 Task: For heading Use Italics Montserrat with blue colour, bold & Underline.  font size for heading20,  'Change the font style of data to' oswald and font size to 12,  Change the alignment of both headline & data to Align right In the sheet  DashboardFinMetrics
Action: Mouse moved to (57, 126)
Screenshot: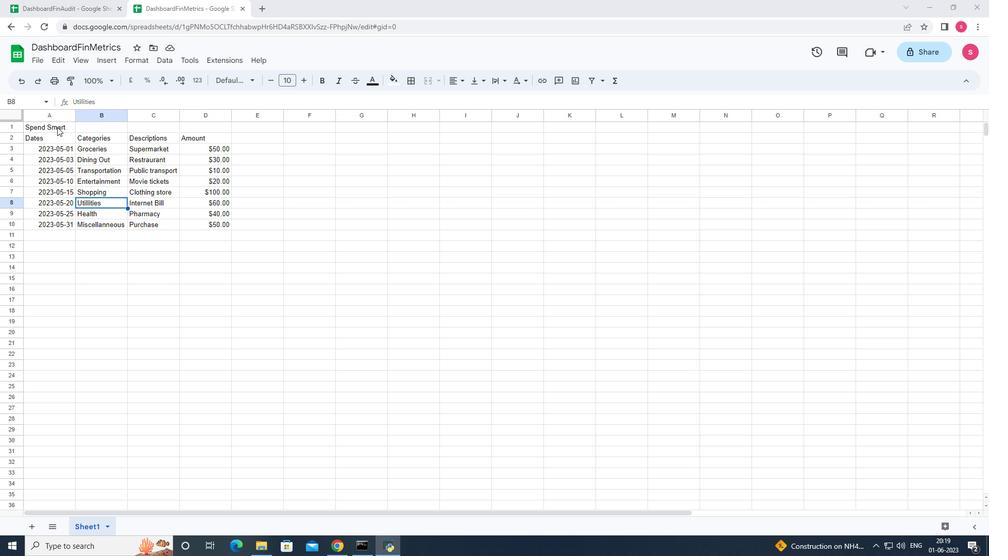 
Action: Mouse pressed left at (57, 126)
Screenshot: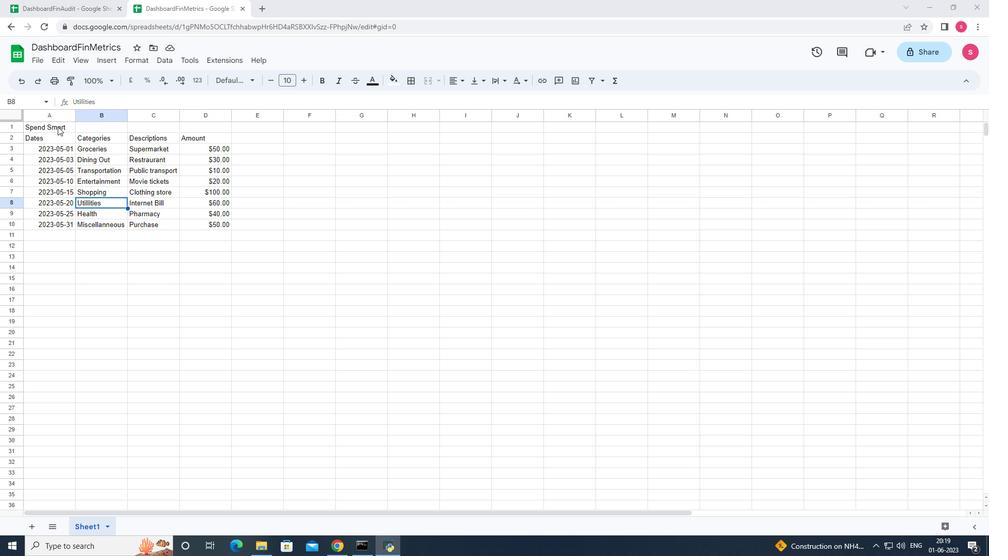 
Action: Mouse moved to (245, 77)
Screenshot: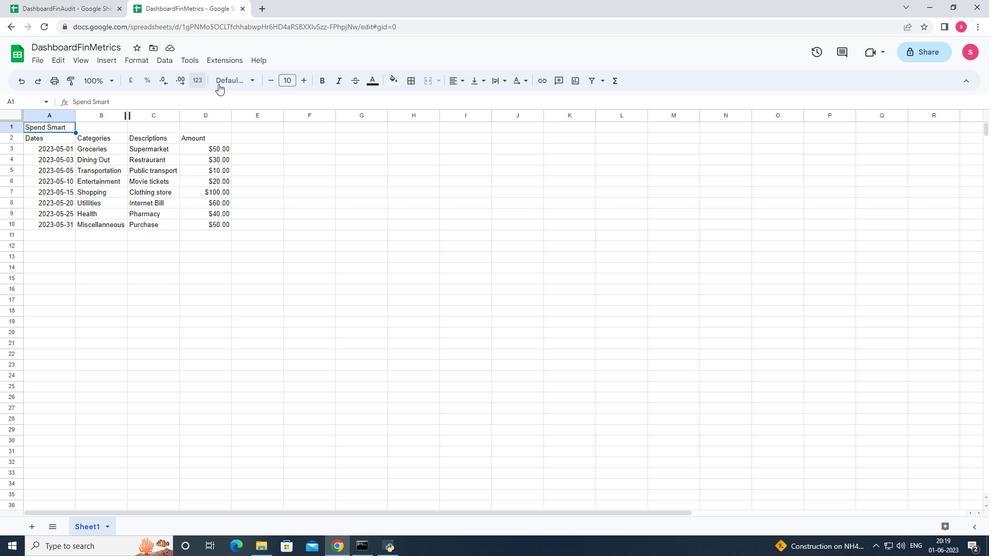 
Action: Mouse pressed left at (245, 77)
Screenshot: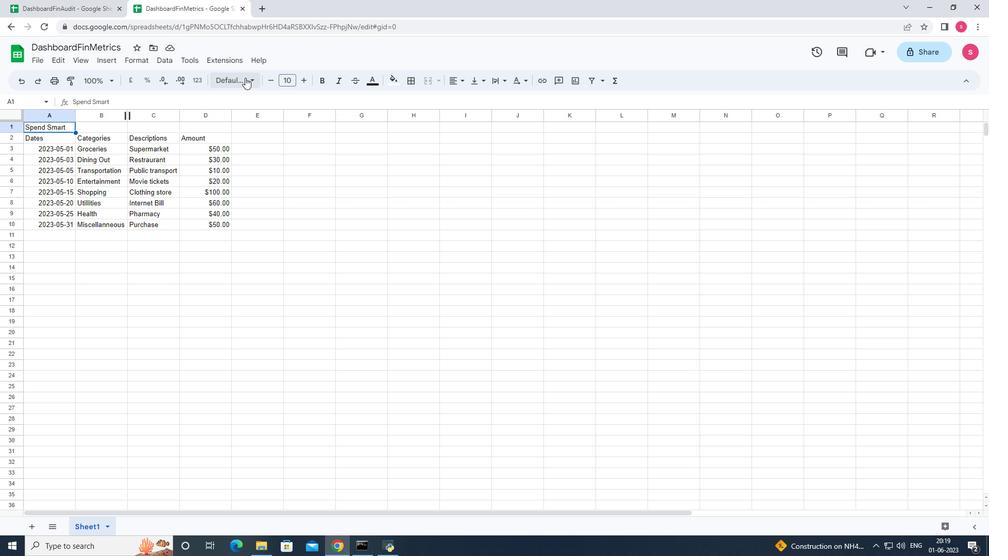 
Action: Mouse moved to (259, 220)
Screenshot: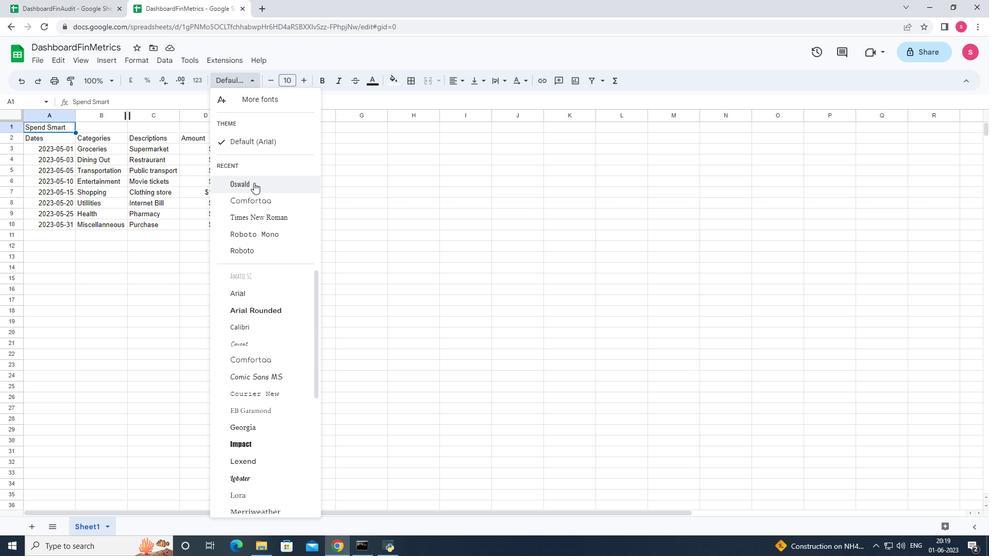 
Action: Mouse scrolled (256, 198) with delta (0, 0)
Screenshot: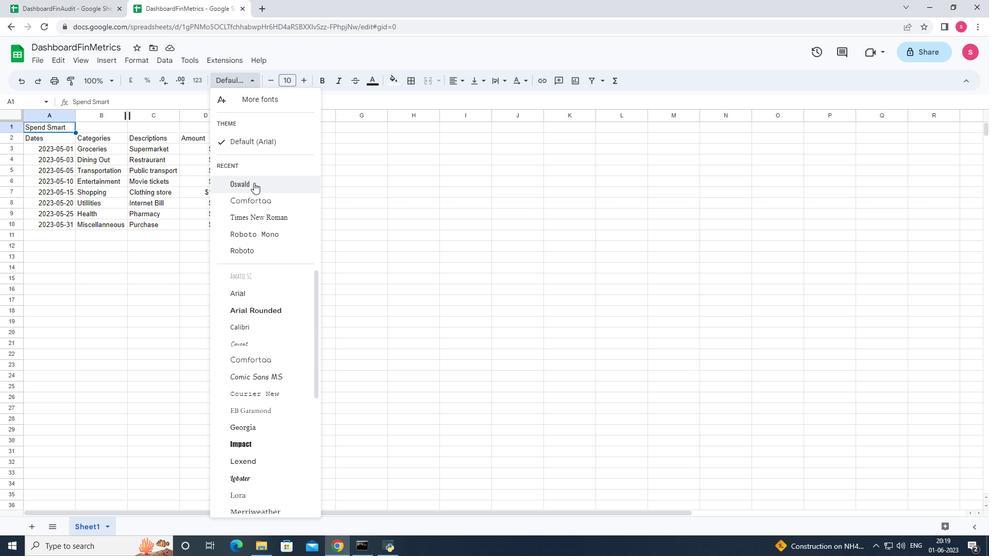 
Action: Mouse moved to (261, 267)
Screenshot: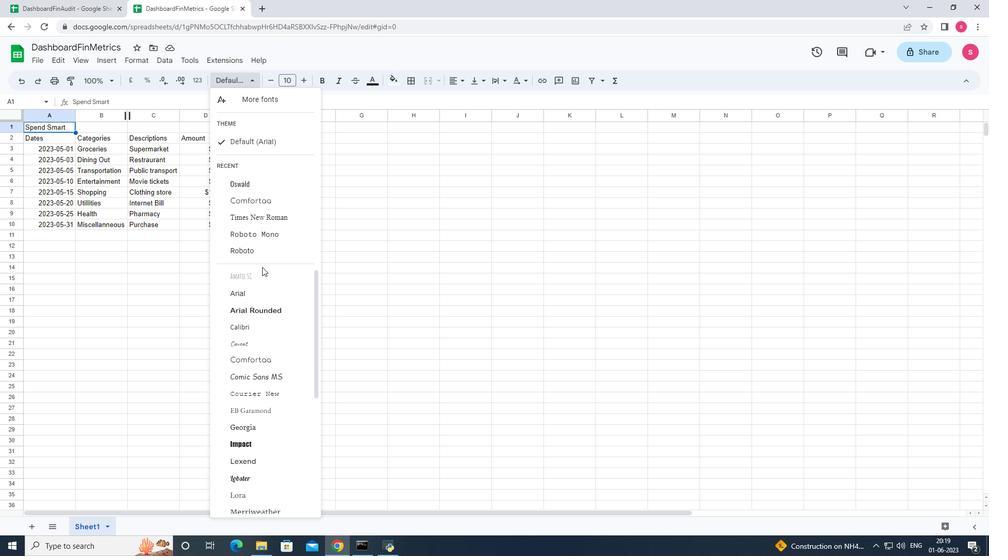 
Action: Mouse scrolled (261, 267) with delta (0, 0)
Screenshot: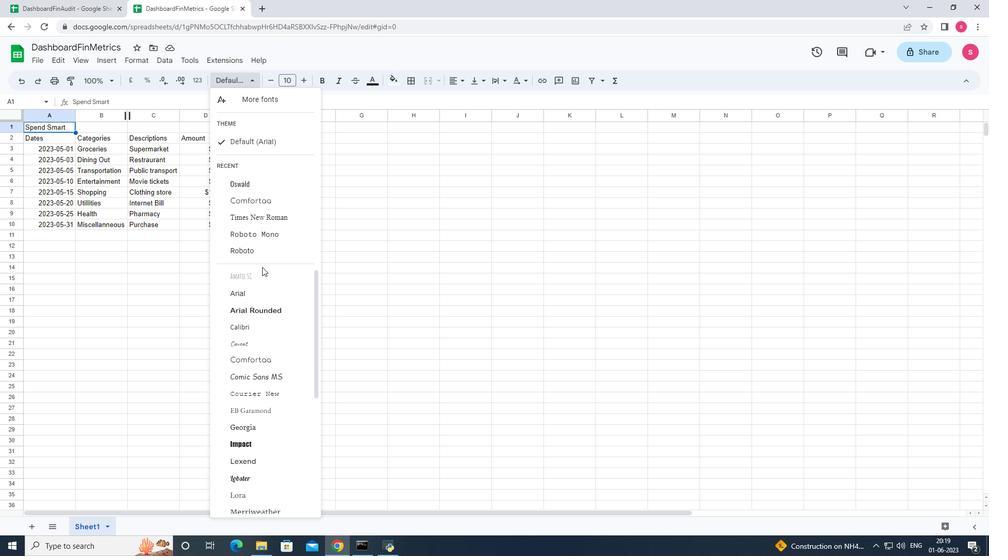 
Action: Mouse moved to (261, 286)
Screenshot: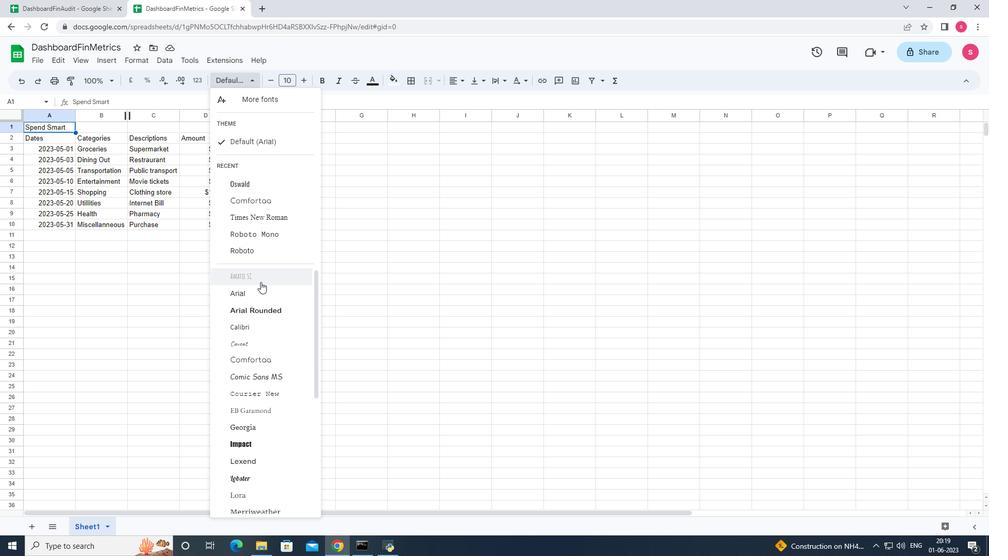 
Action: Mouse scrolled (261, 286) with delta (0, 0)
Screenshot: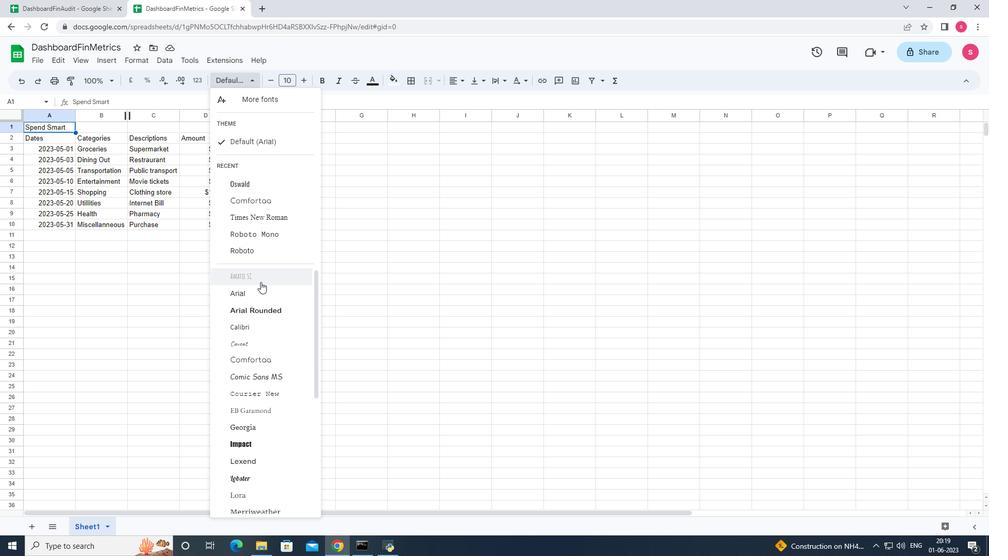 
Action: Mouse moved to (267, 351)
Screenshot: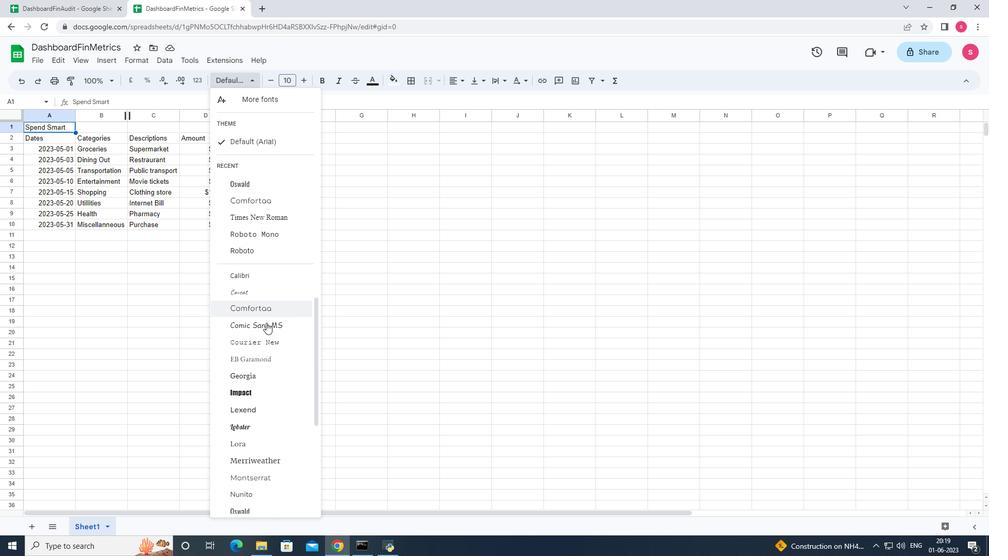 
Action: Mouse scrolled (267, 351) with delta (0, 0)
Screenshot: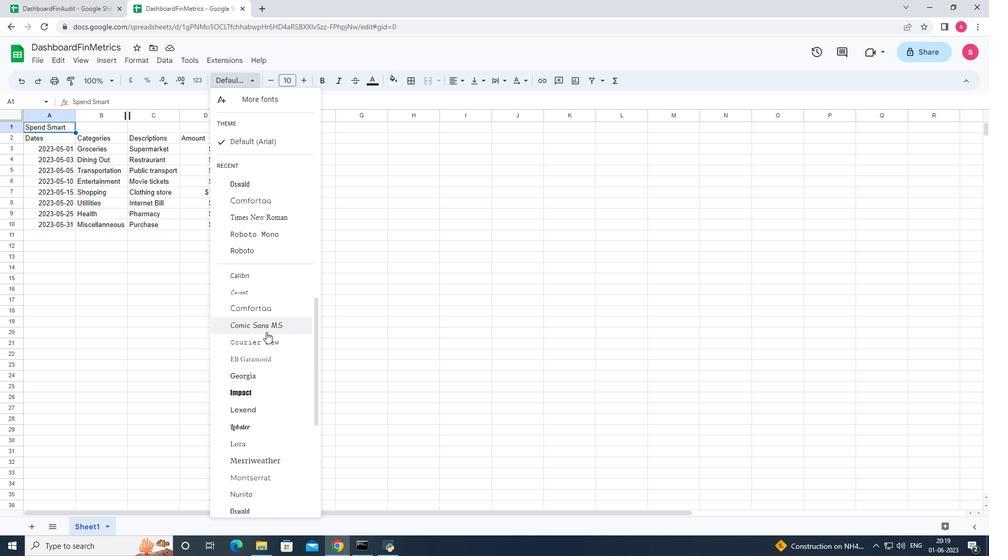 
Action: Mouse moved to (246, 417)
Screenshot: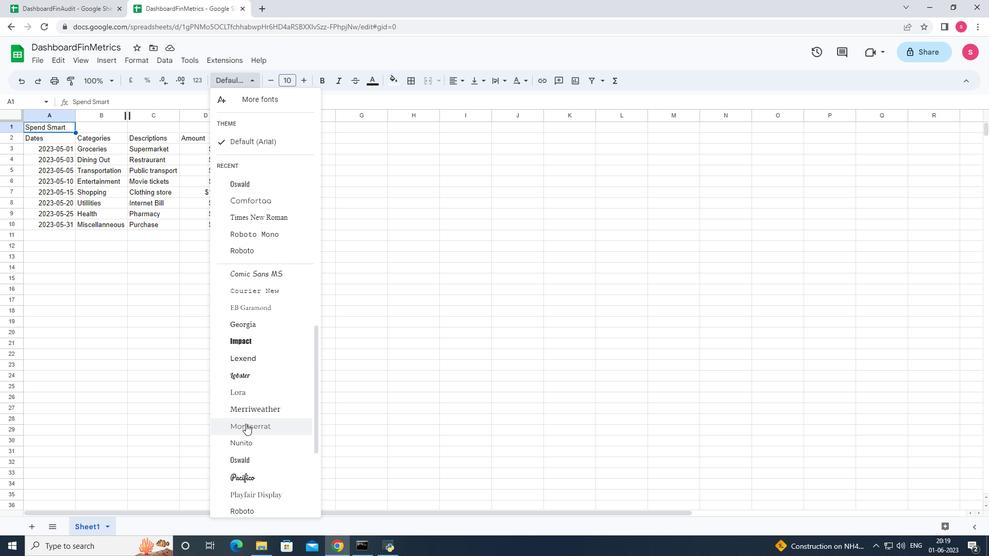 
Action: Mouse scrolled (246, 417) with delta (0, 0)
Screenshot: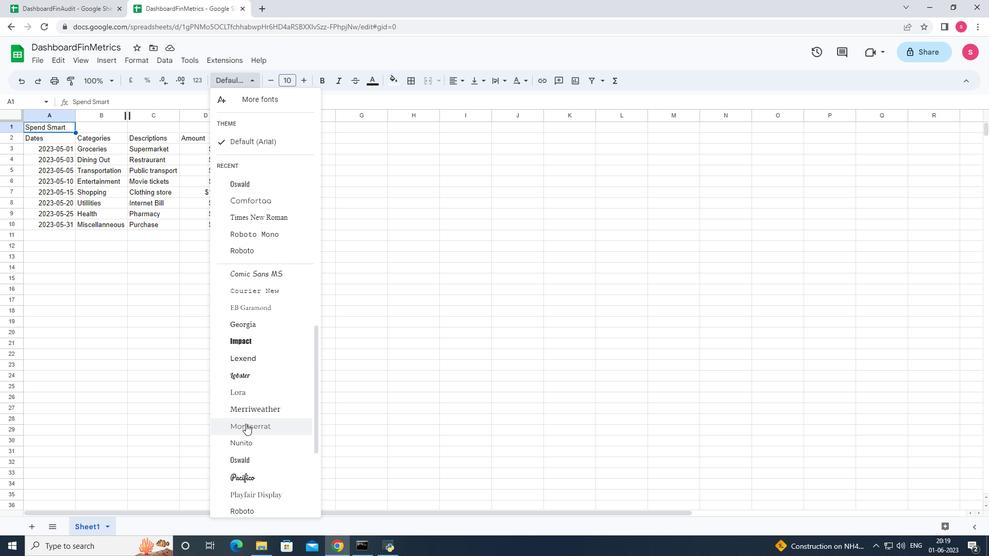 
Action: Mouse moved to (247, 419)
Screenshot: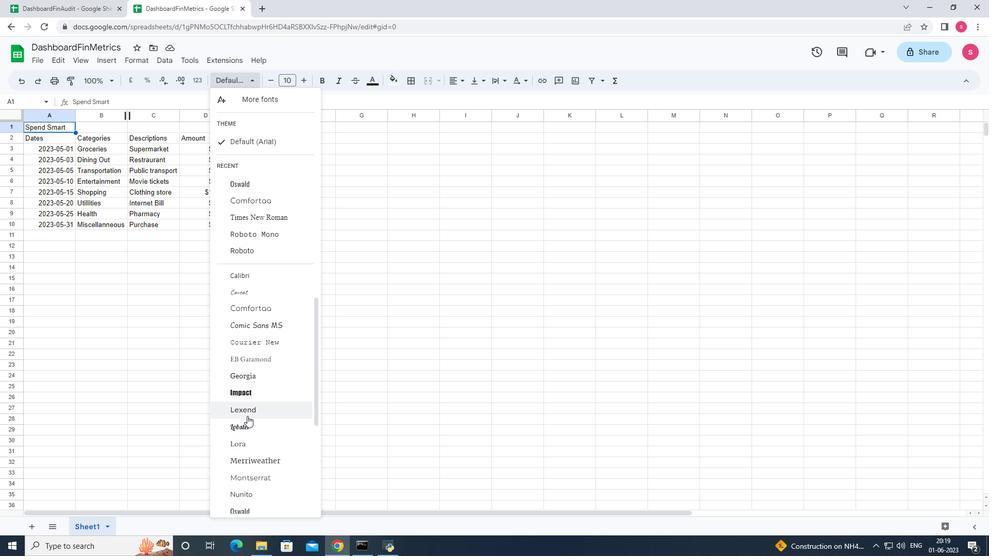 
Action: Mouse scrolled (247, 419) with delta (0, 0)
Screenshot: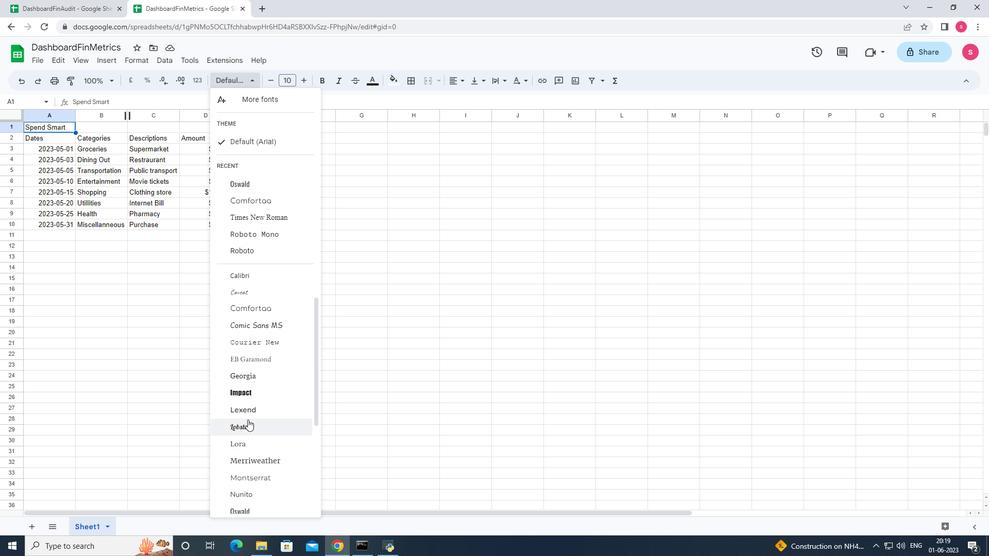 
Action: Mouse moved to (251, 432)
Screenshot: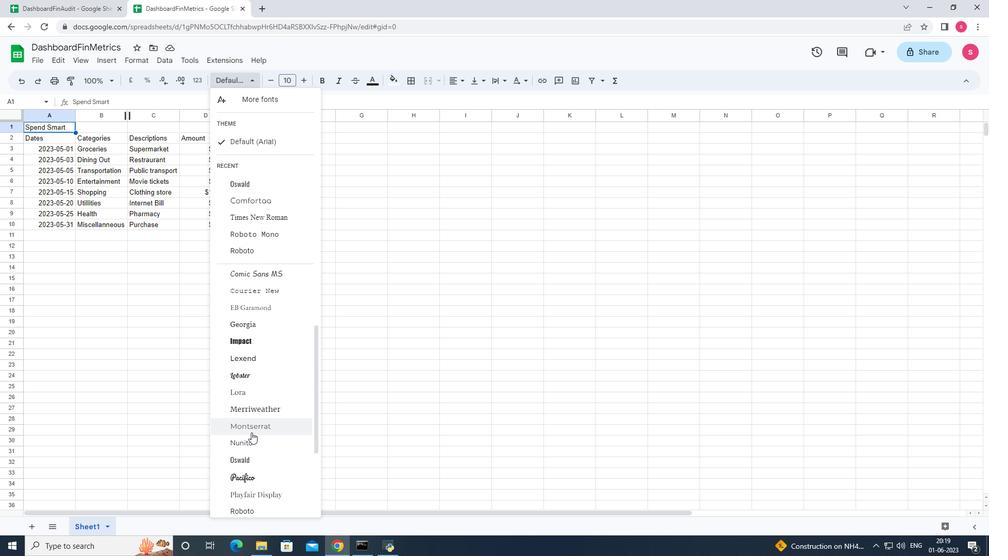 
Action: Mouse pressed left at (251, 432)
Screenshot: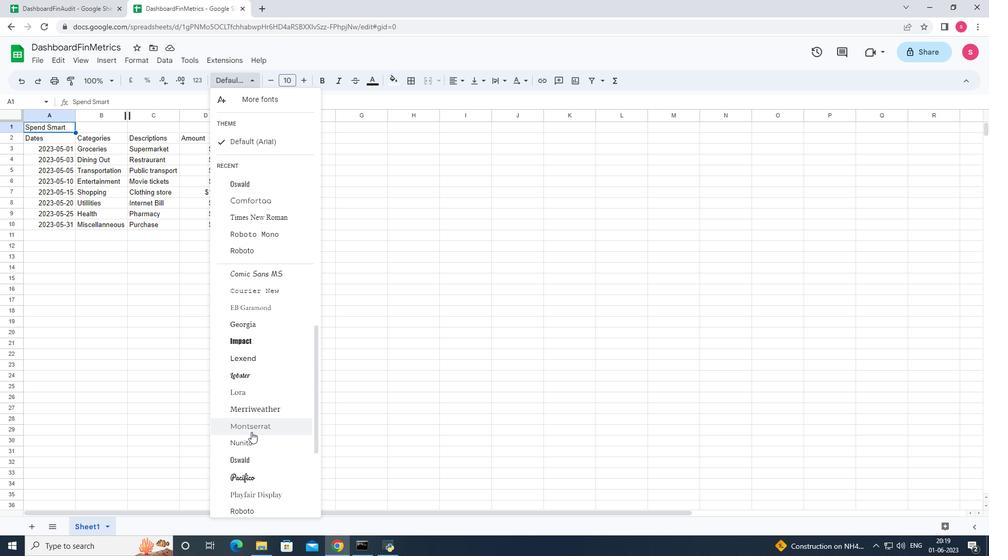 
Action: Mouse moved to (373, 84)
Screenshot: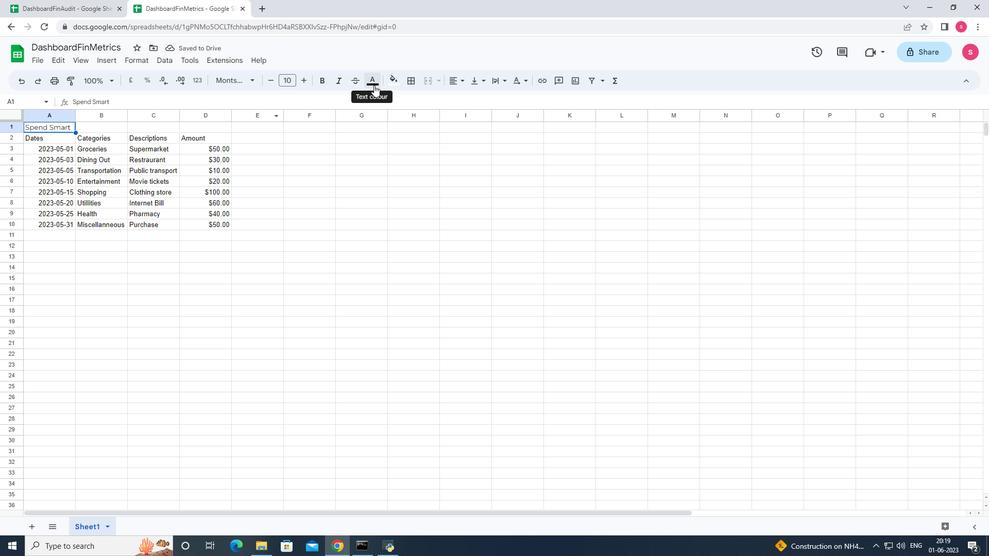 
Action: Mouse pressed left at (373, 84)
Screenshot: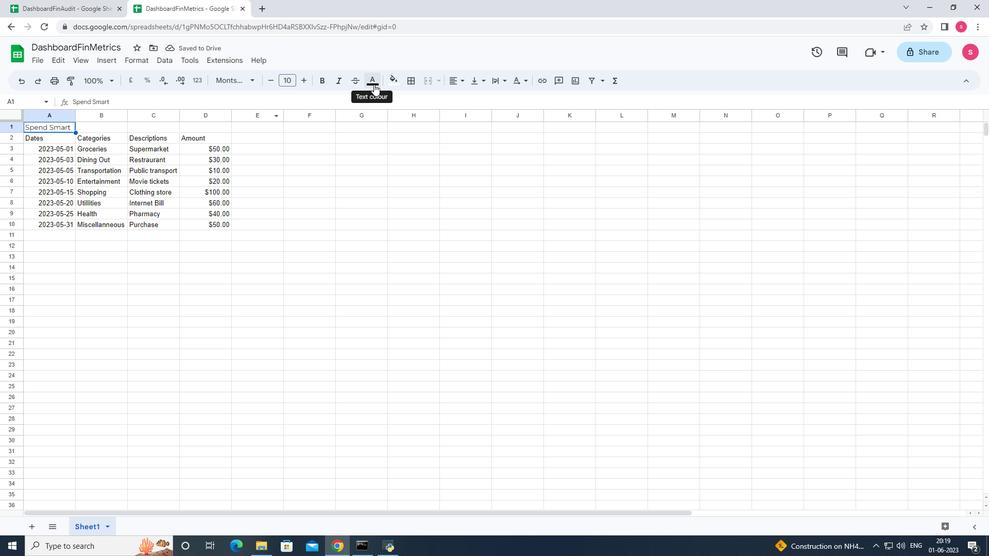 
Action: Mouse moved to (456, 130)
Screenshot: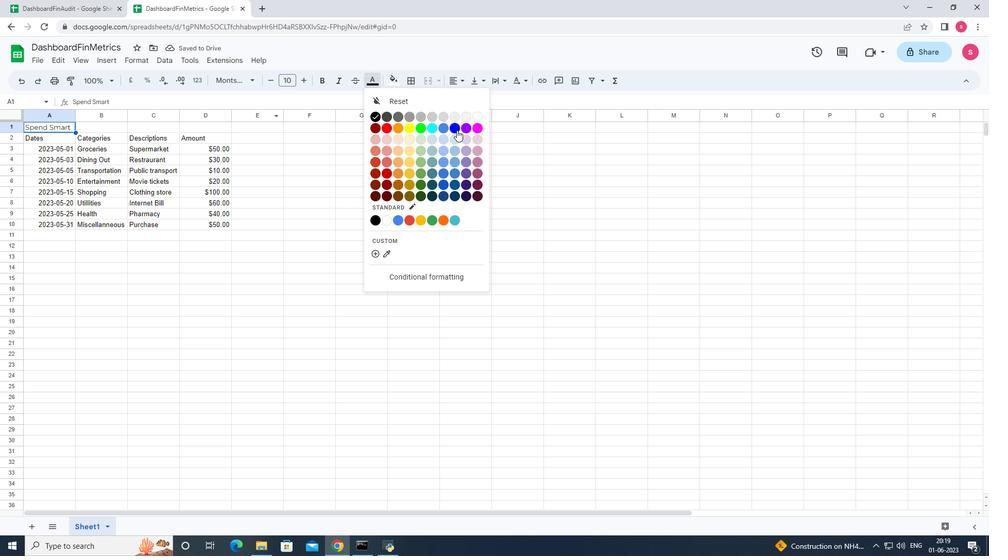
Action: Mouse pressed left at (456, 130)
Screenshot: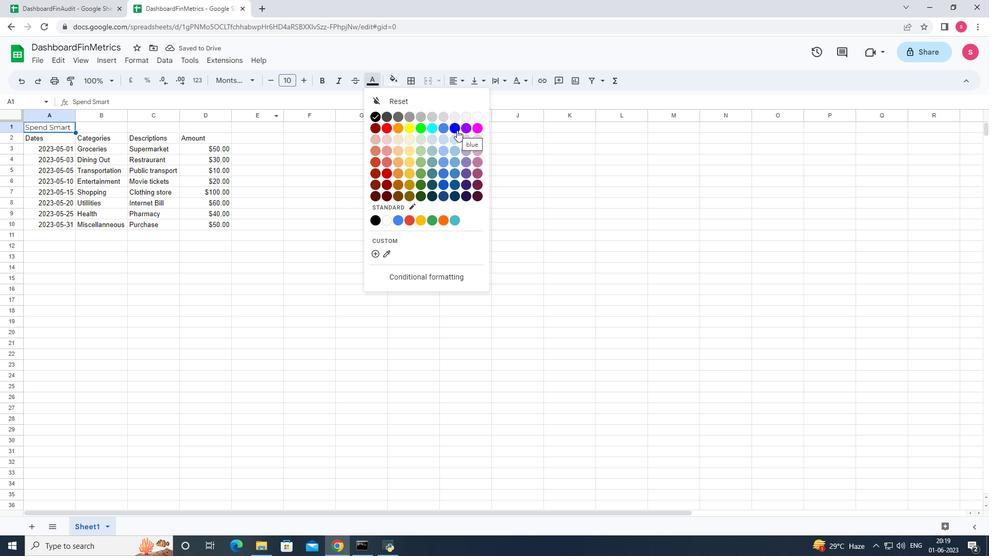 
Action: Mouse moved to (128, 59)
Screenshot: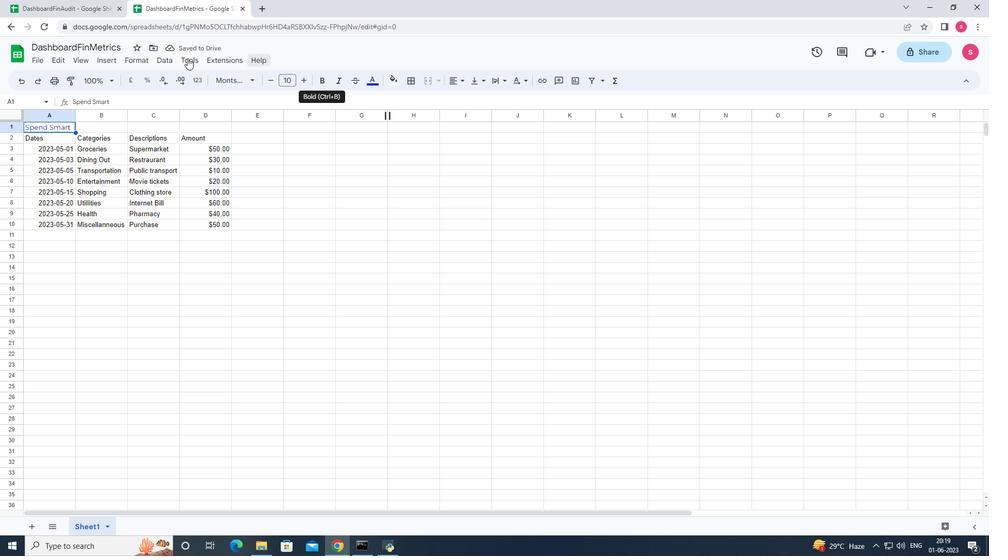 
Action: Mouse pressed left at (128, 59)
Screenshot: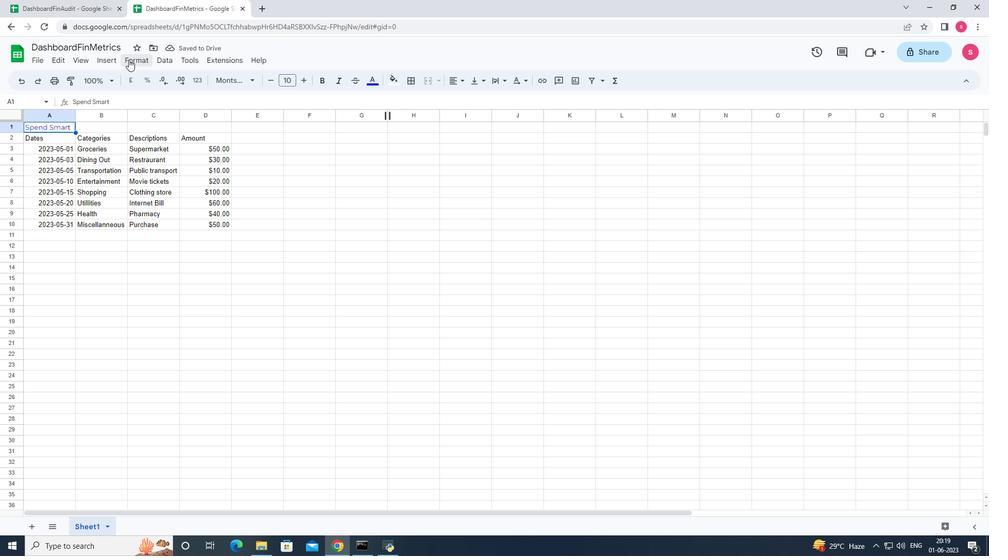 
Action: Mouse moved to (162, 117)
Screenshot: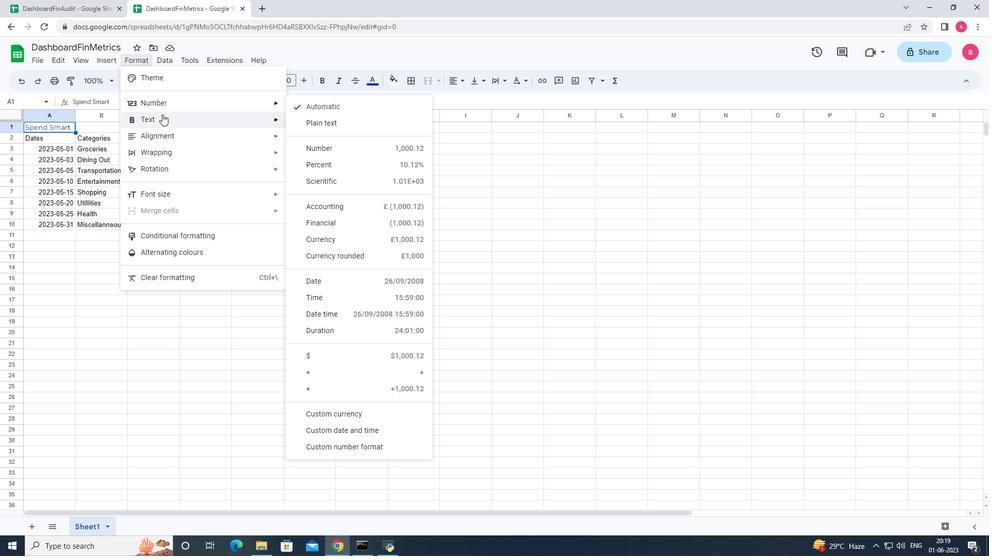 
Action: Mouse pressed left at (162, 117)
Screenshot: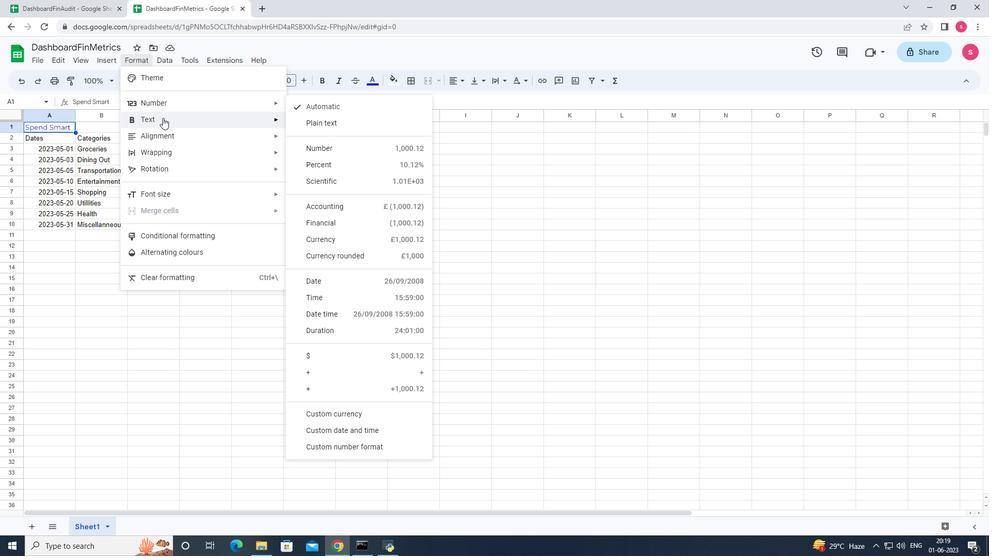 
Action: Mouse moved to (334, 126)
Screenshot: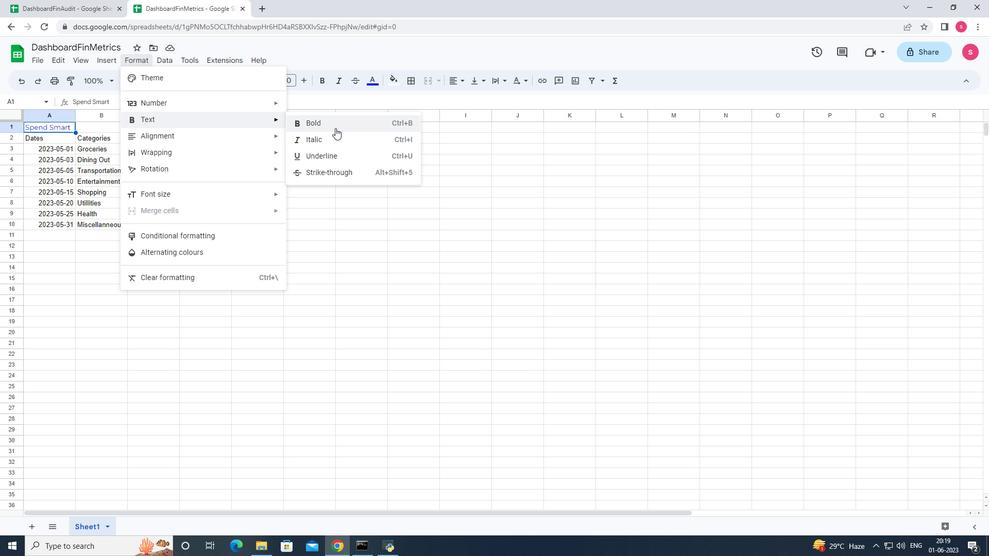
Action: Mouse pressed left at (334, 126)
Screenshot: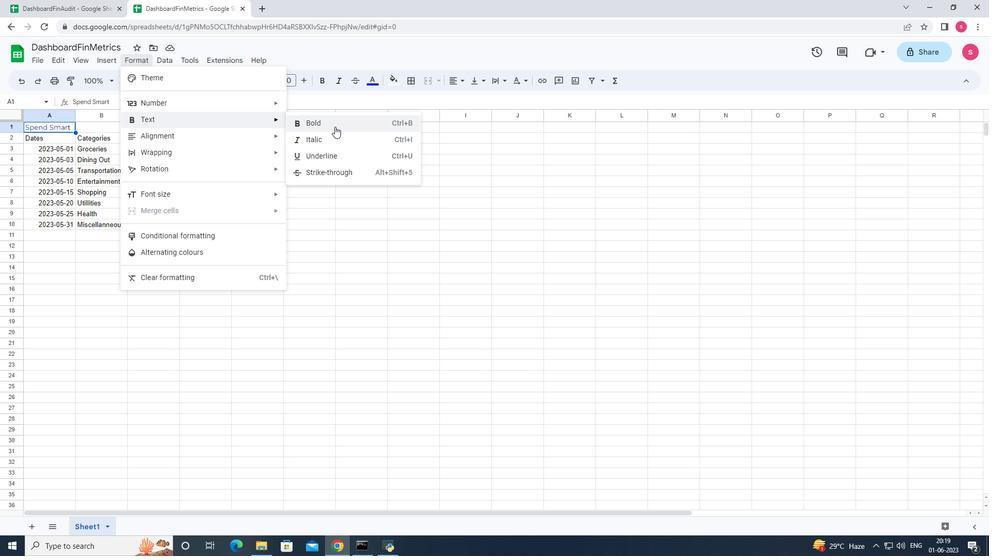 
Action: Mouse moved to (140, 61)
Screenshot: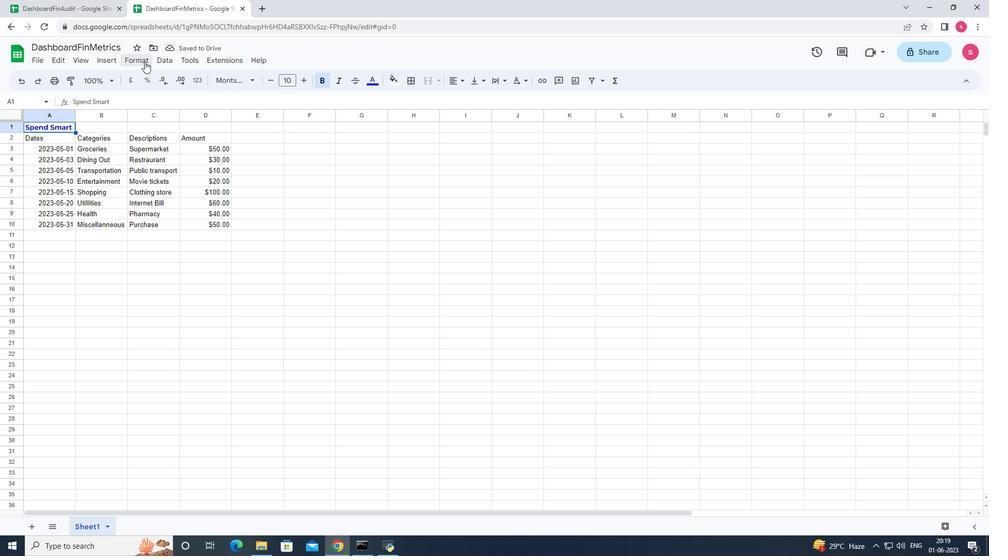 
Action: Mouse pressed left at (140, 61)
Screenshot: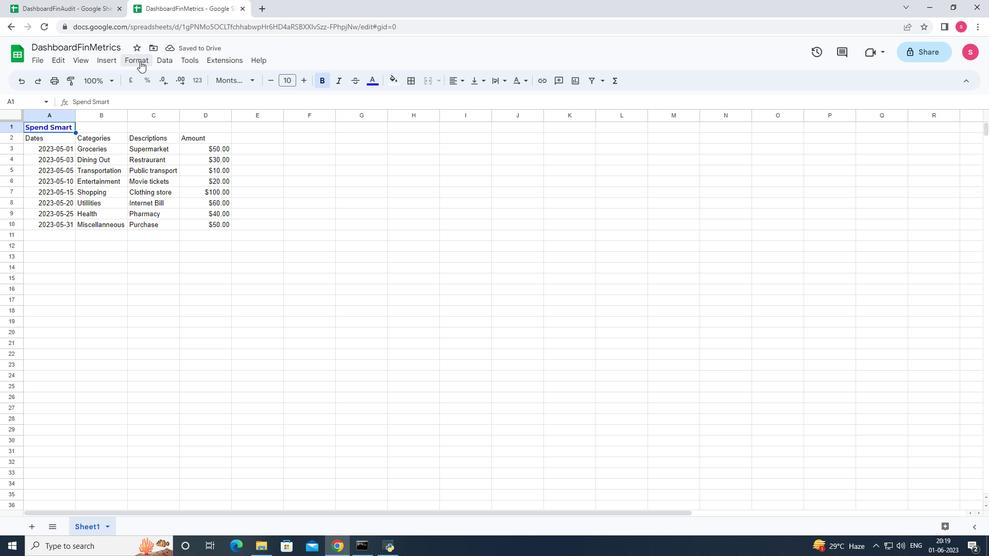 
Action: Mouse moved to (158, 114)
Screenshot: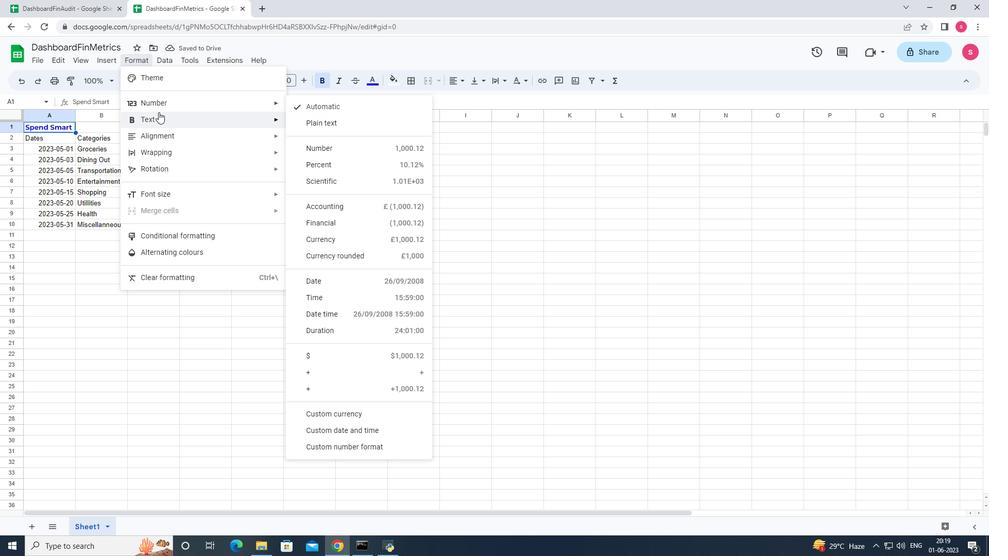
Action: Mouse pressed left at (158, 114)
Screenshot: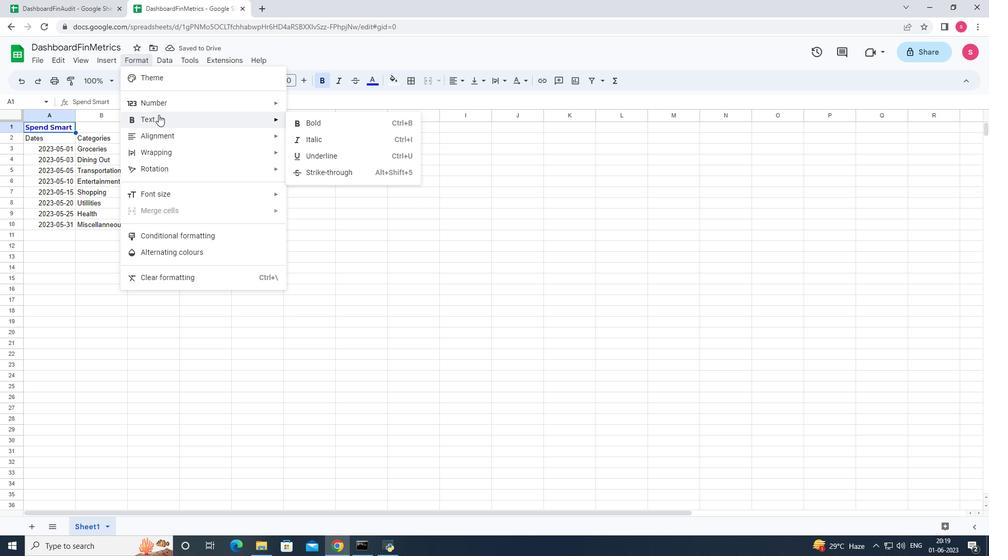 
Action: Mouse moved to (338, 153)
Screenshot: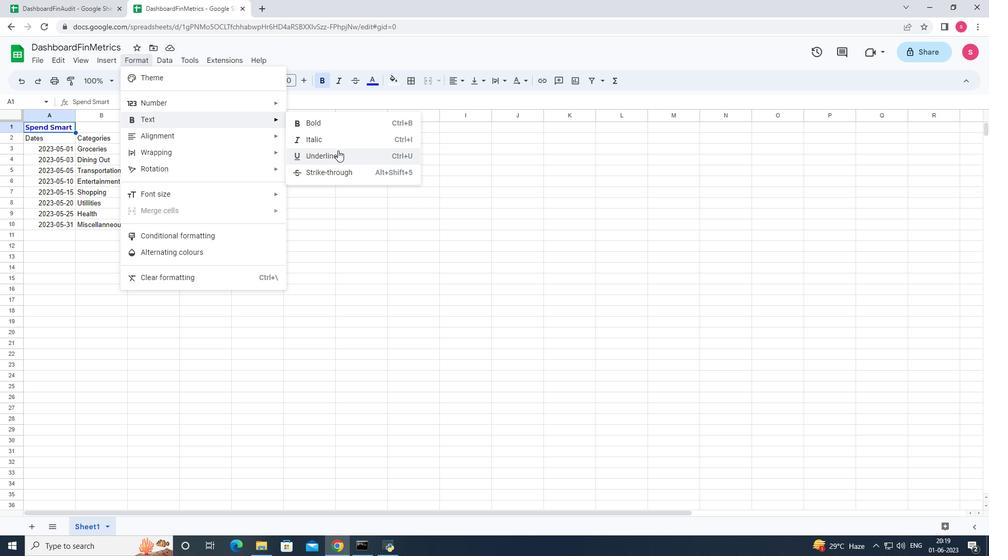 
Action: Mouse pressed left at (338, 153)
Screenshot: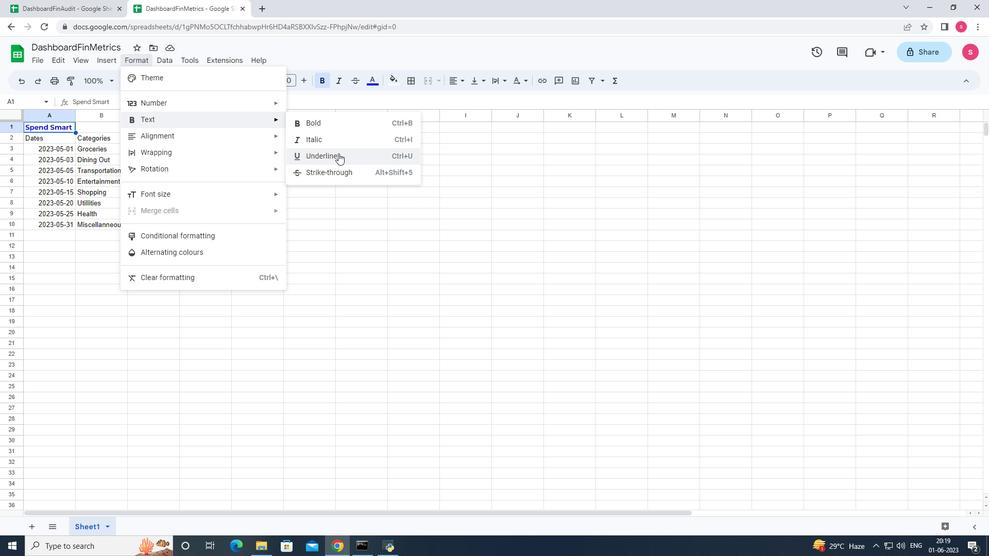 
Action: Mouse moved to (300, 85)
Screenshot: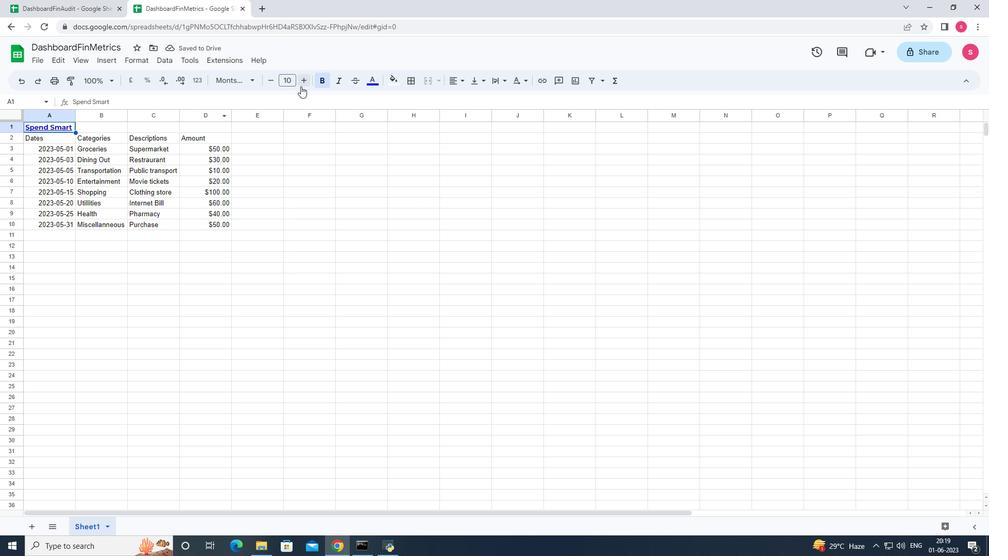 
Action: Mouse pressed left at (300, 85)
Screenshot: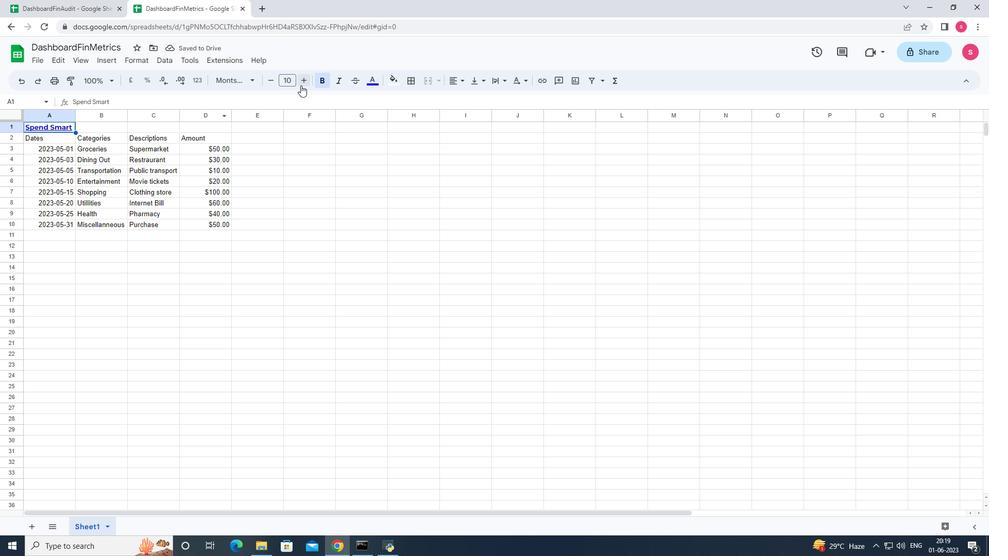 
Action: Mouse pressed left at (300, 85)
Screenshot: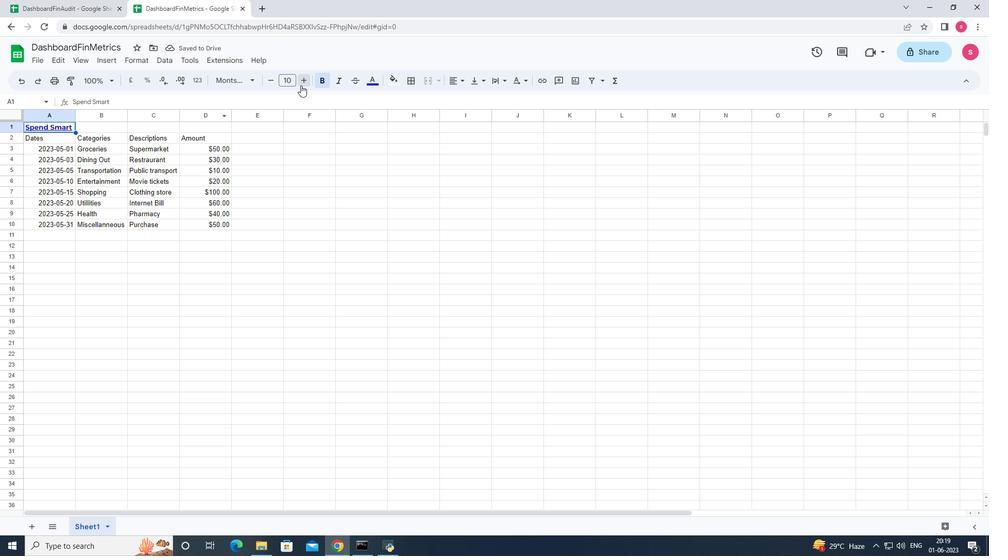 
Action: Mouse pressed left at (300, 85)
Screenshot: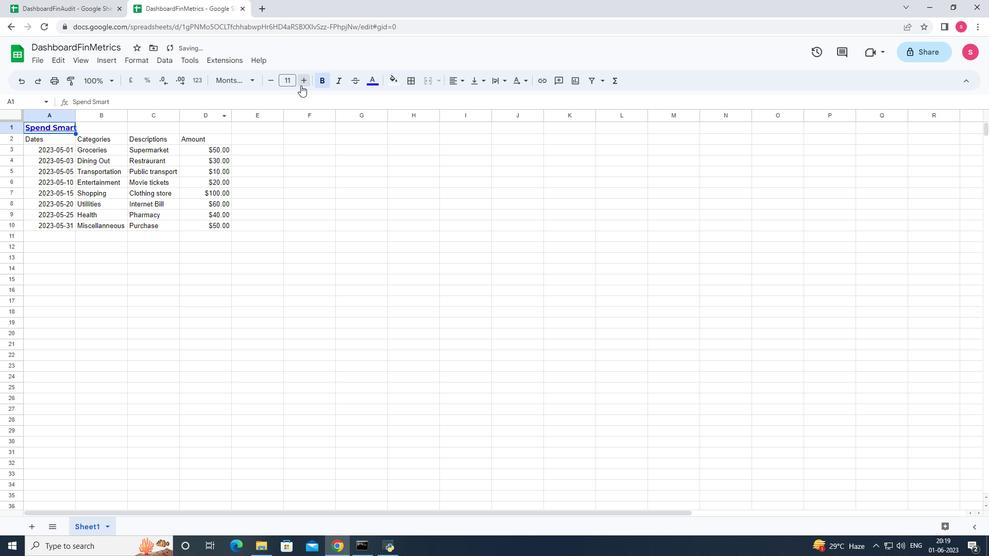 
Action: Mouse pressed left at (300, 85)
Screenshot: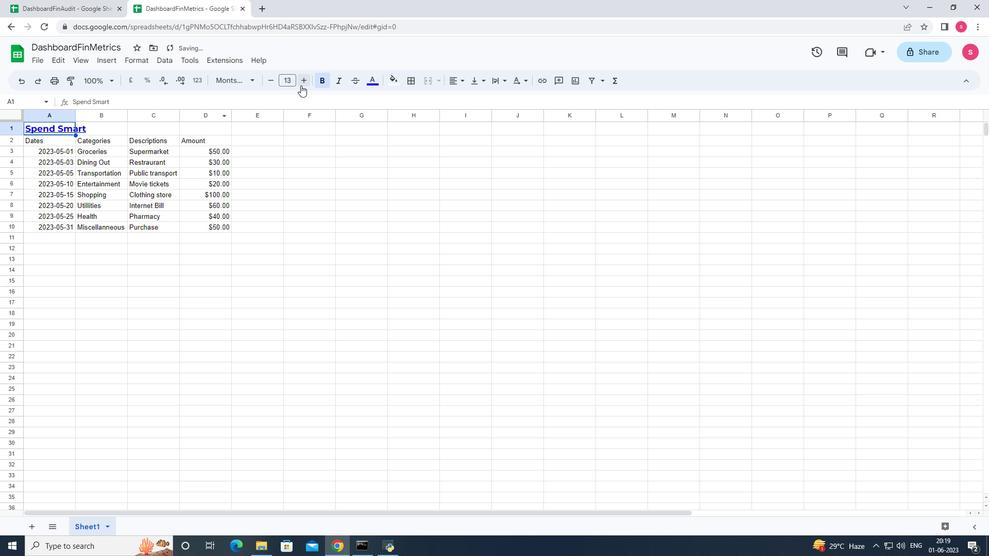 
Action: Mouse pressed left at (300, 85)
Screenshot: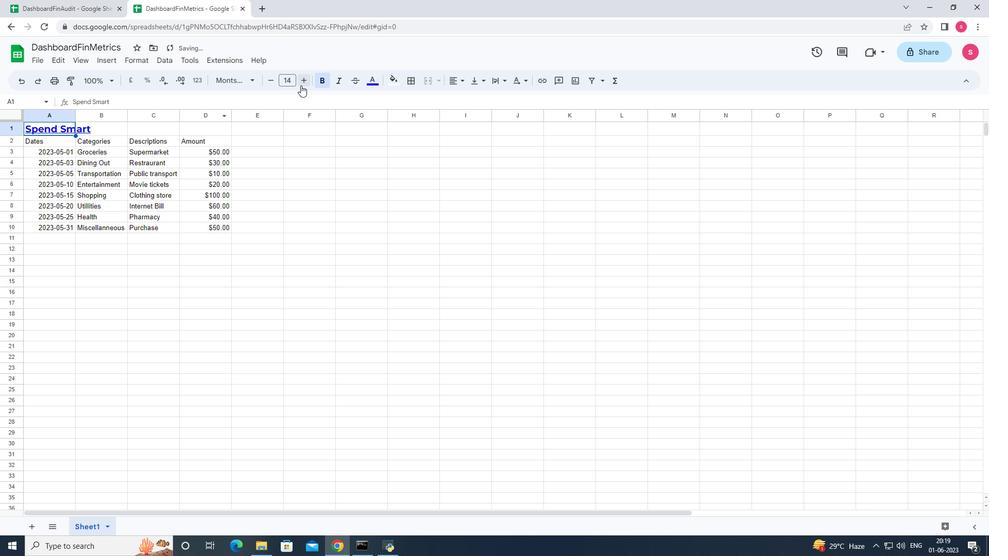 
Action: Mouse pressed left at (300, 85)
Screenshot: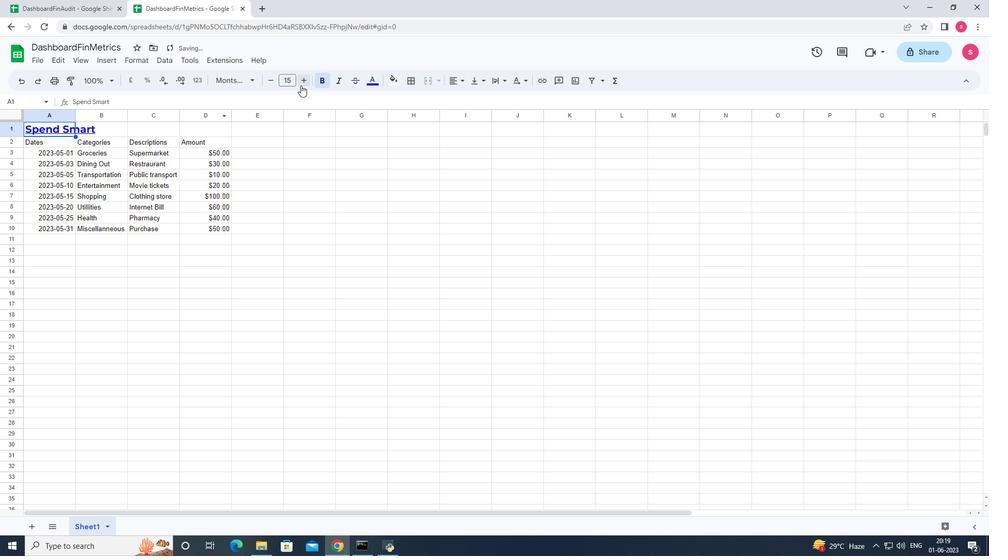 
Action: Mouse pressed left at (300, 85)
Screenshot: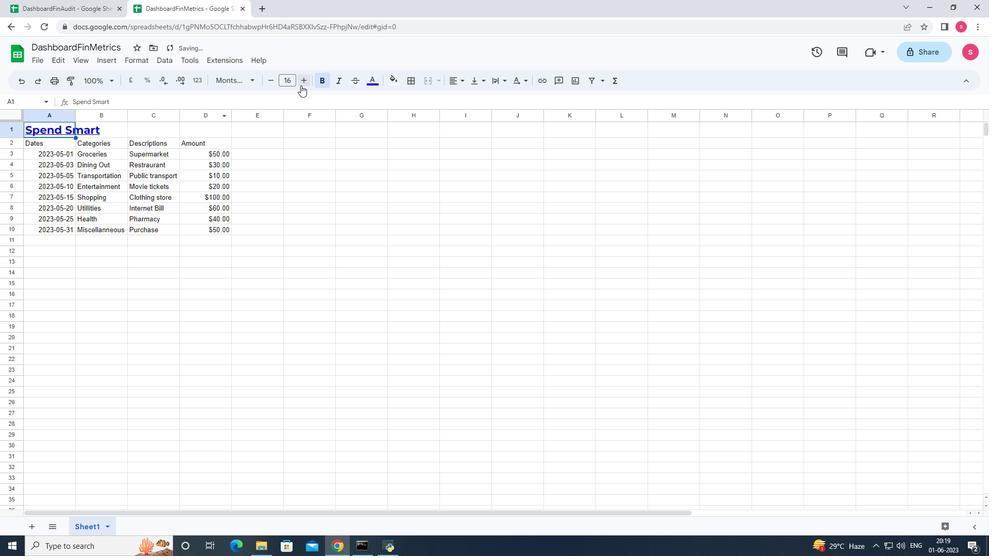 
Action: Mouse pressed left at (300, 85)
Screenshot: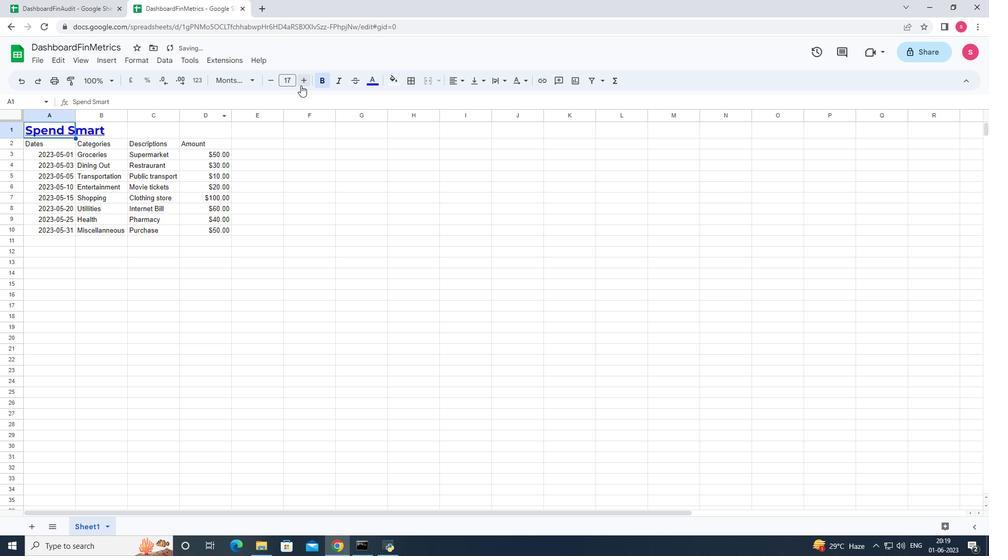 
Action: Mouse pressed left at (300, 85)
Screenshot: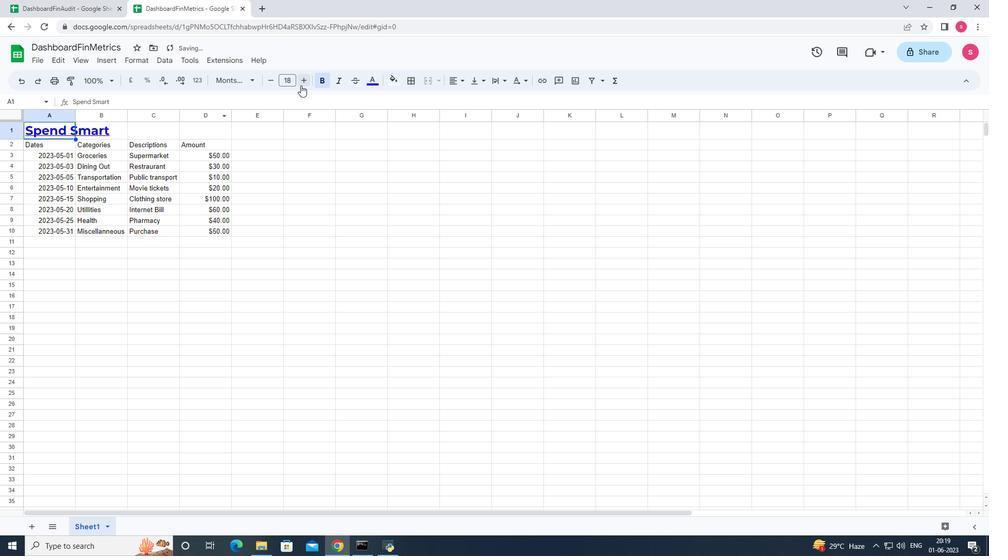 
Action: Mouse pressed left at (300, 85)
Screenshot: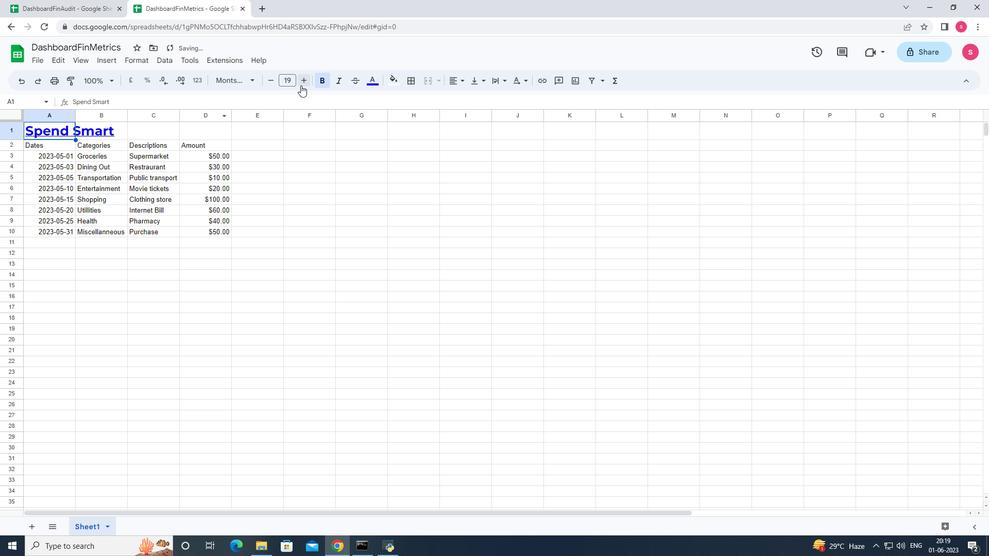 
Action: Mouse moved to (368, 262)
Screenshot: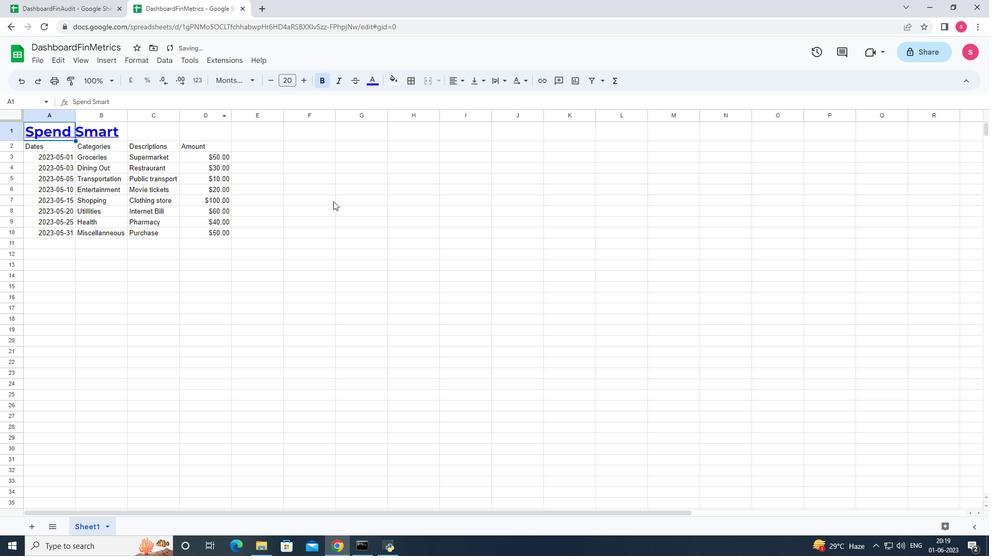 
Action: Mouse pressed left at (368, 262)
Screenshot: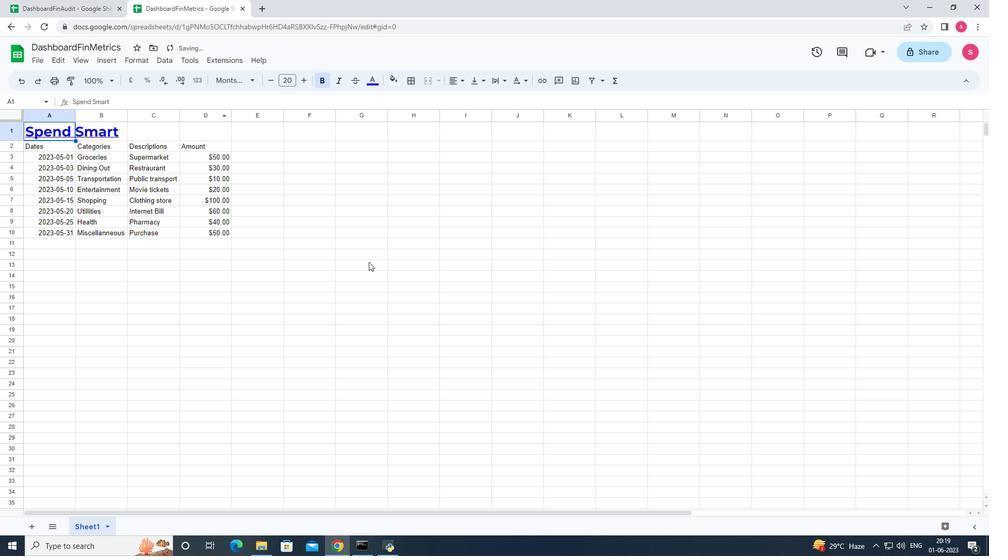 
Action: Mouse moved to (36, 141)
Screenshot: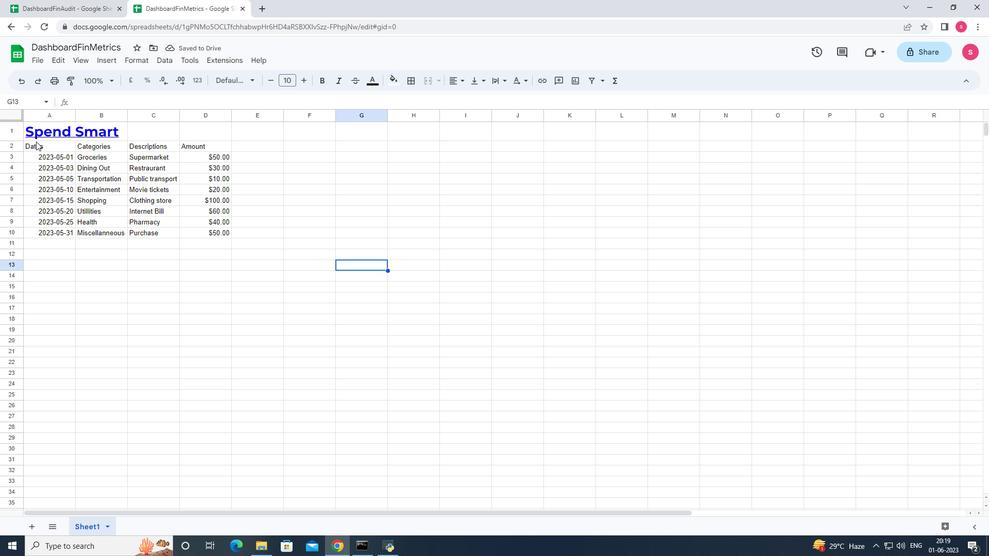 
Action: Mouse pressed left at (36, 141)
Screenshot: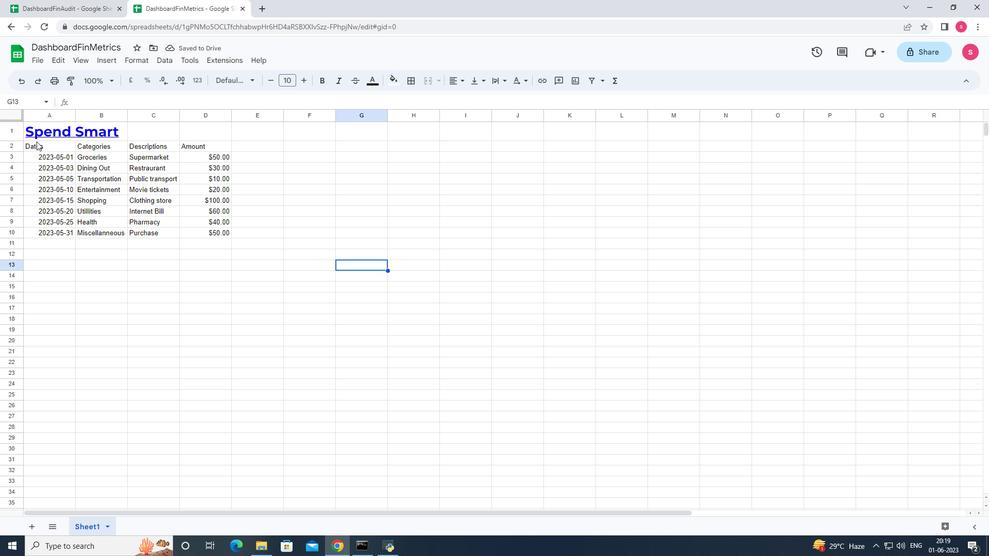 
Action: Mouse moved to (243, 79)
Screenshot: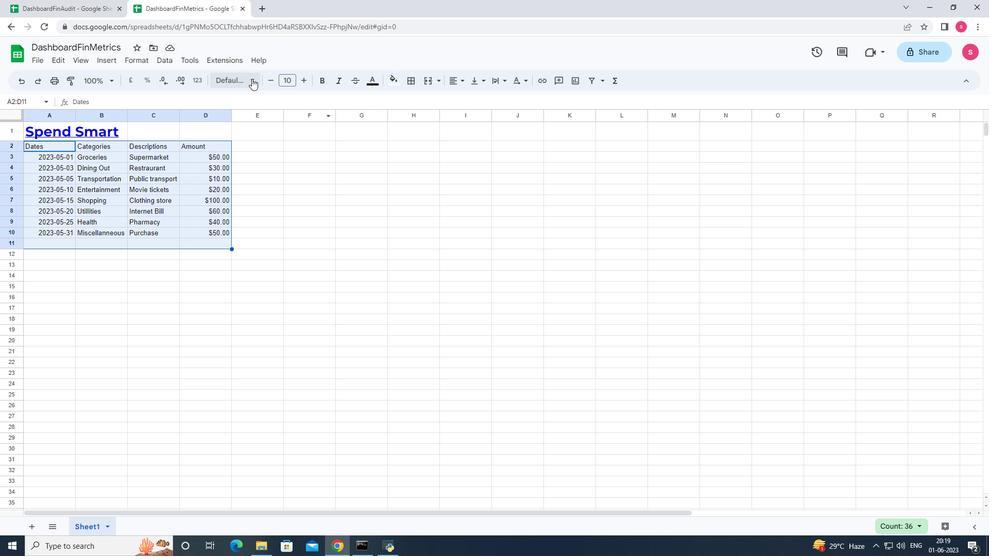 
Action: Mouse pressed left at (243, 79)
Screenshot: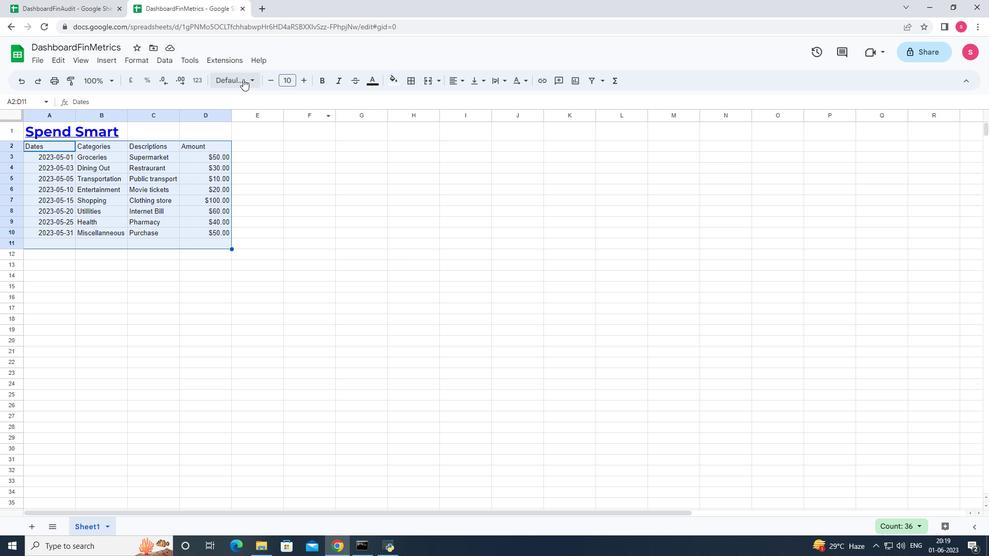 
Action: Mouse moved to (278, 301)
Screenshot: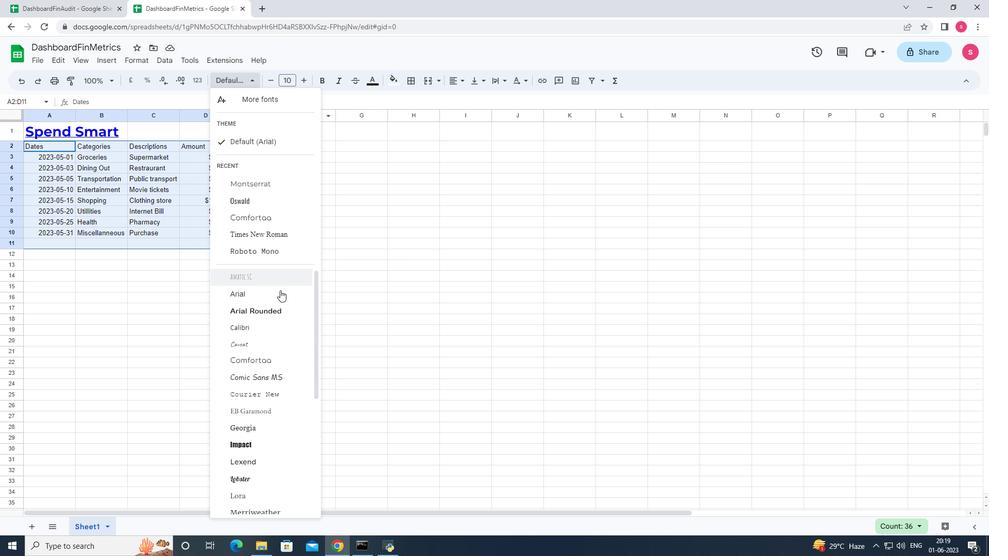 
Action: Mouse scrolled (278, 301) with delta (0, 0)
Screenshot: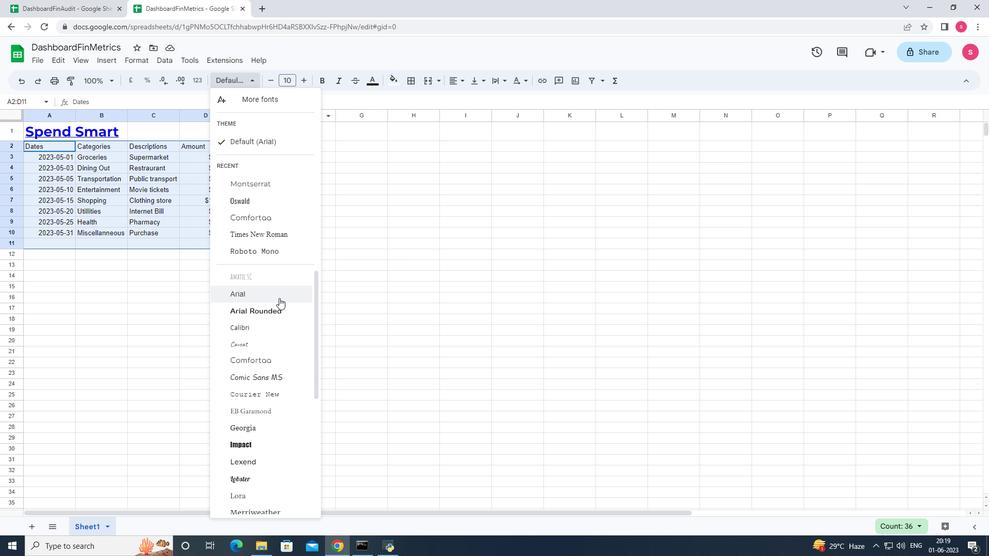 
Action: Mouse moved to (276, 313)
Screenshot: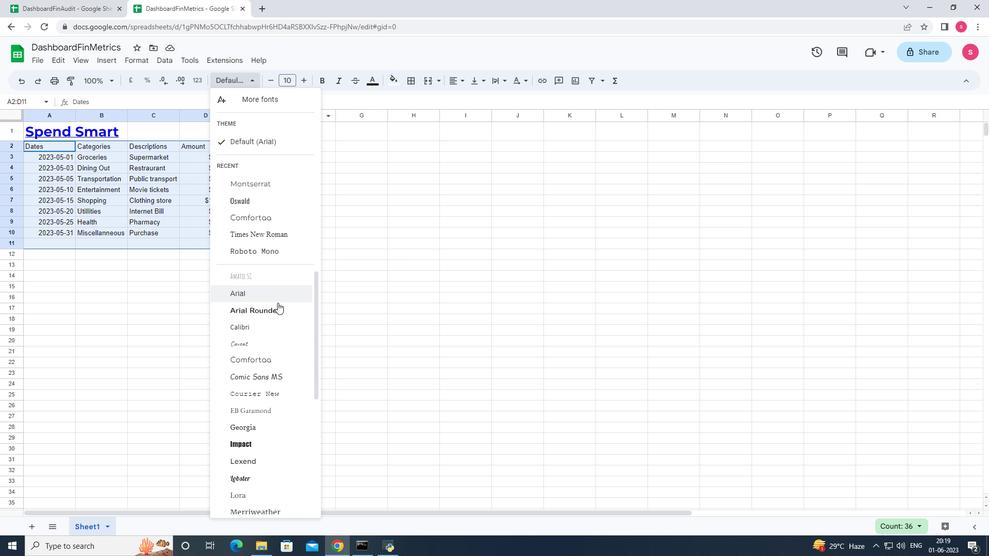 
Action: Mouse scrolled (276, 313) with delta (0, 0)
Screenshot: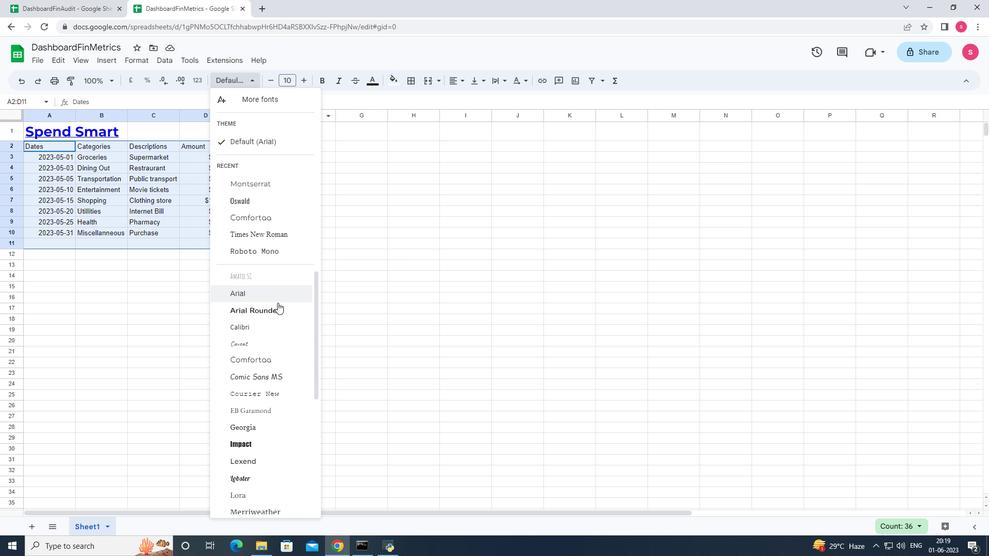 
Action: Mouse moved to (268, 342)
Screenshot: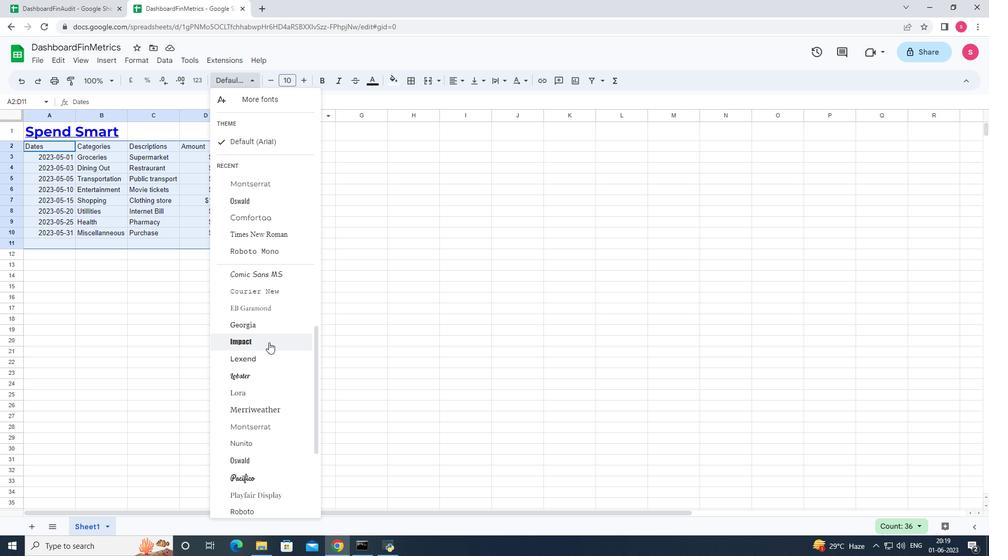 
Action: Mouse scrolled (268, 343) with delta (0, 0)
Screenshot: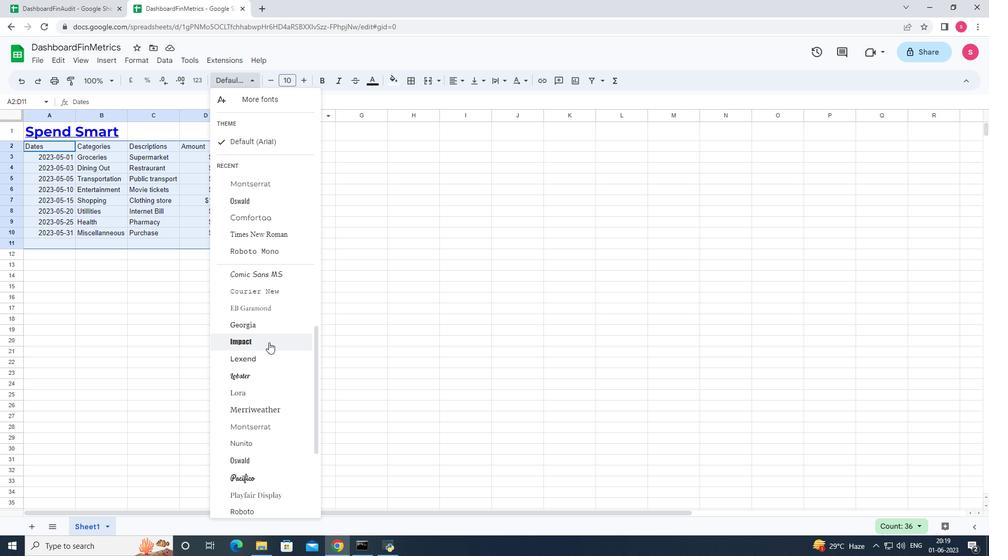 
Action: Mouse moved to (268, 344)
Screenshot: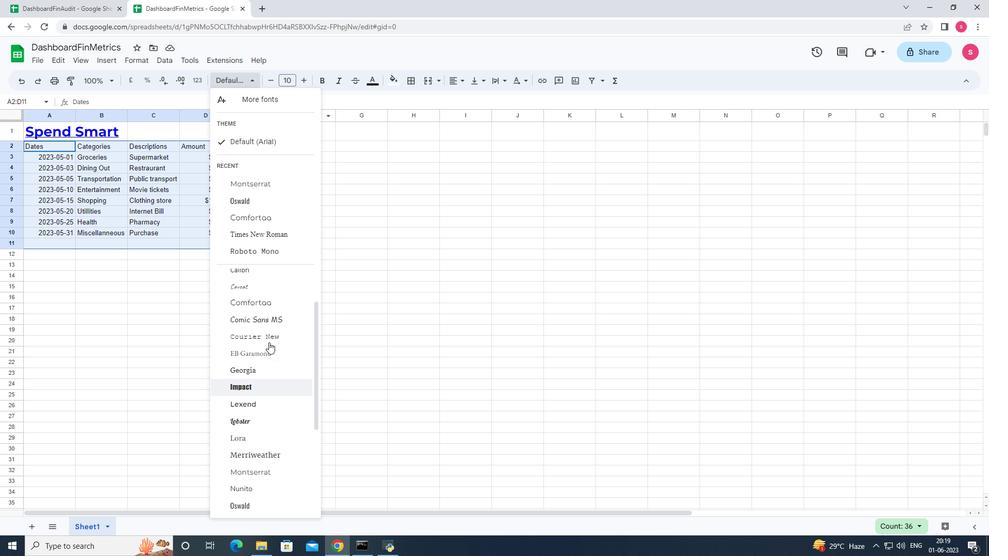 
Action: Mouse scrolled (268, 343) with delta (0, 0)
Screenshot: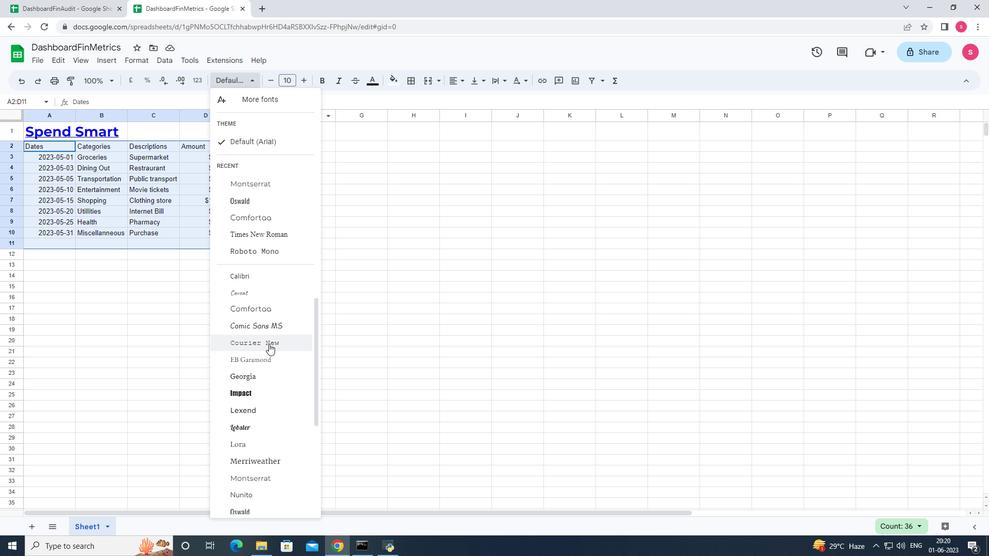 
Action: Mouse moved to (254, 379)
Screenshot: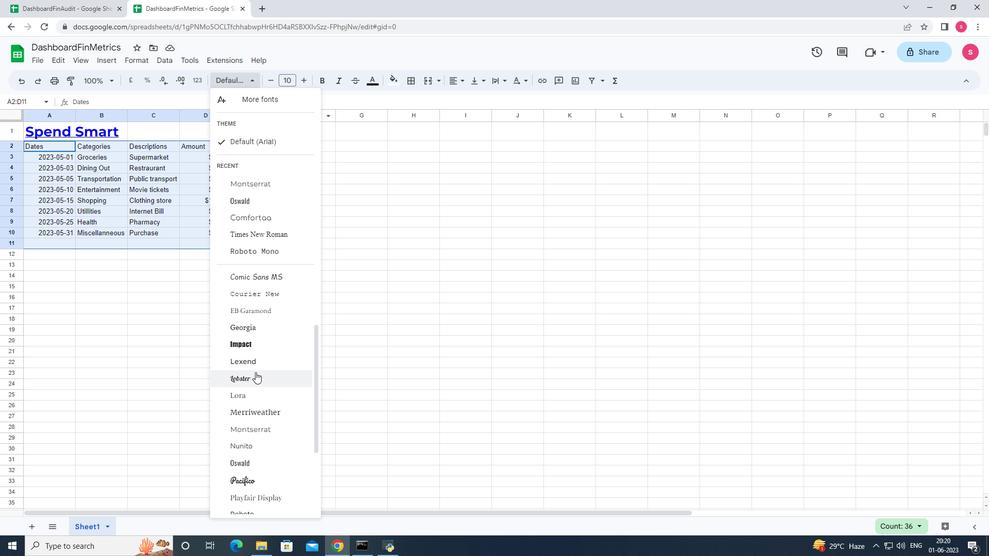
Action: Mouse scrolled (254, 379) with delta (0, 0)
Screenshot: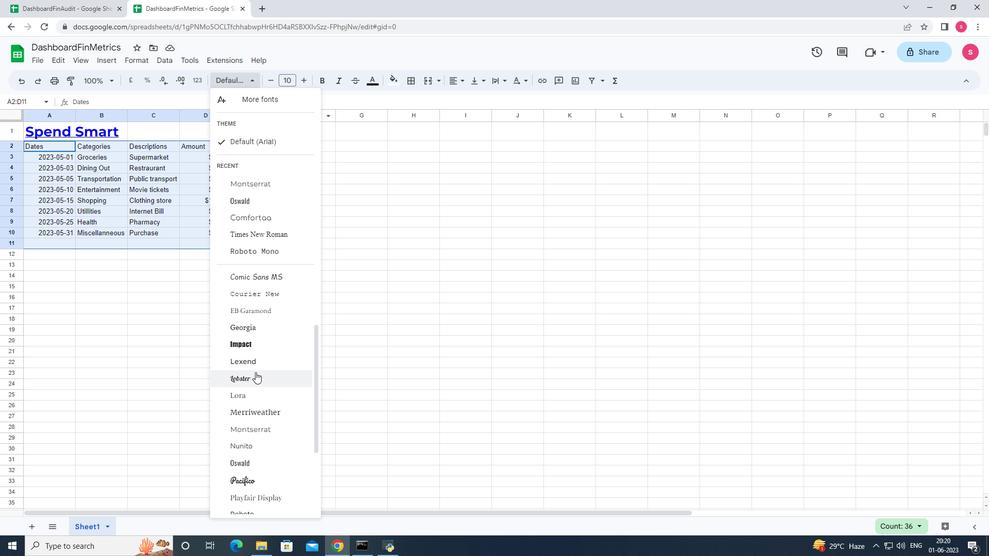 
Action: Mouse moved to (250, 411)
Screenshot: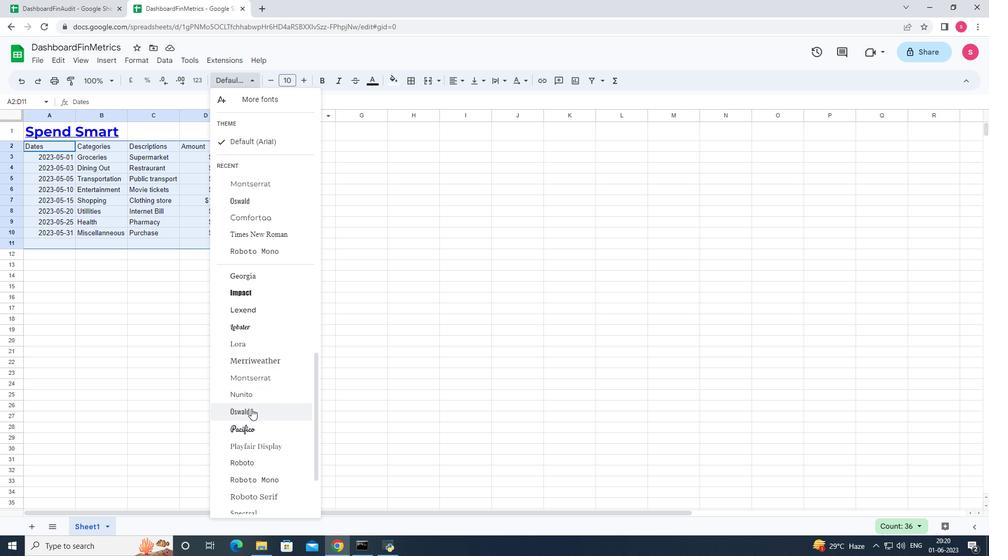 
Action: Mouse pressed left at (250, 411)
Screenshot: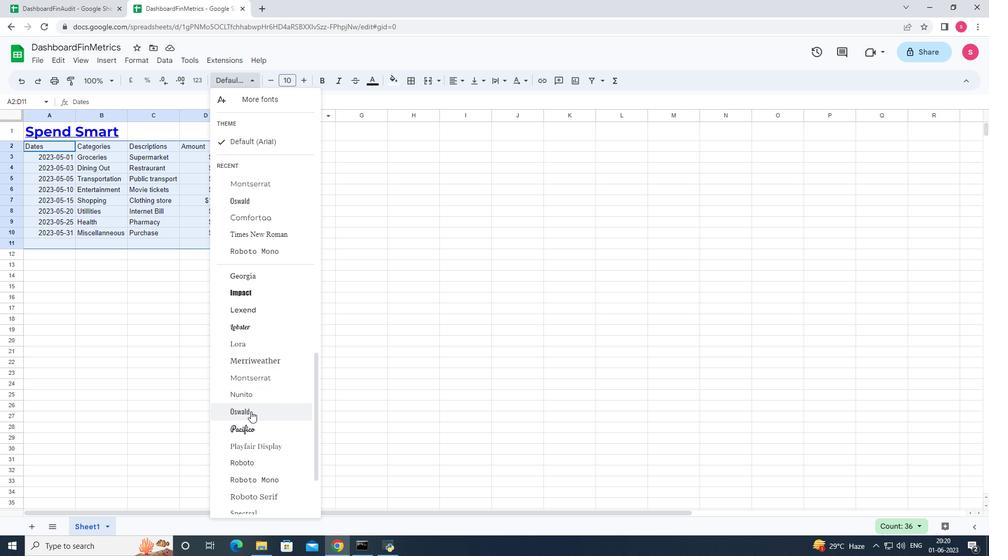 
Action: Mouse moved to (303, 79)
Screenshot: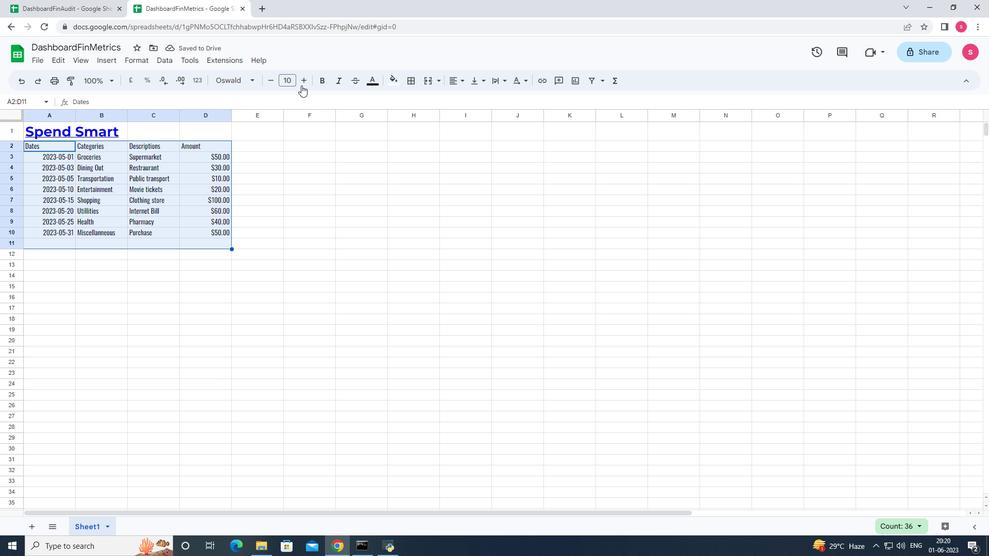 
Action: Mouse pressed left at (303, 79)
Screenshot: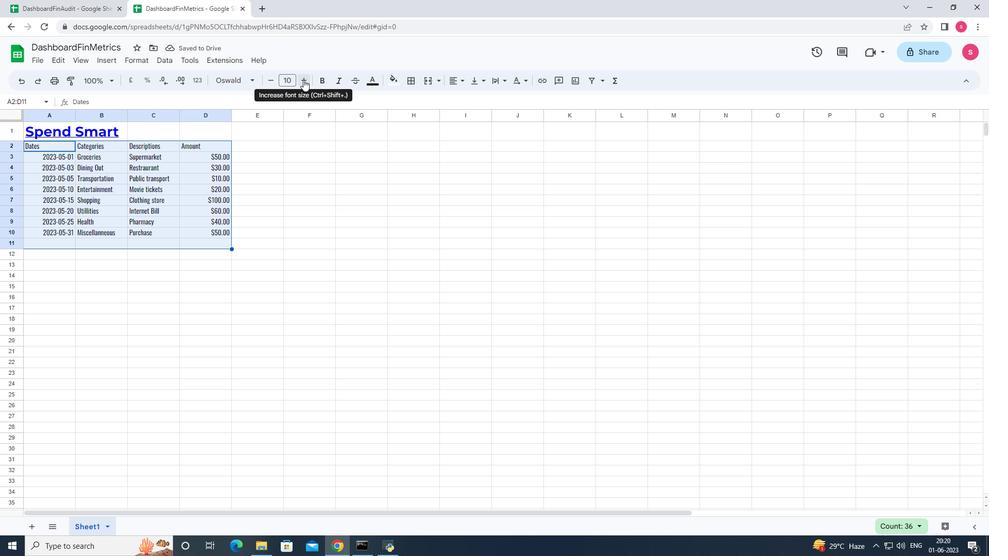 
Action: Mouse pressed left at (303, 79)
Screenshot: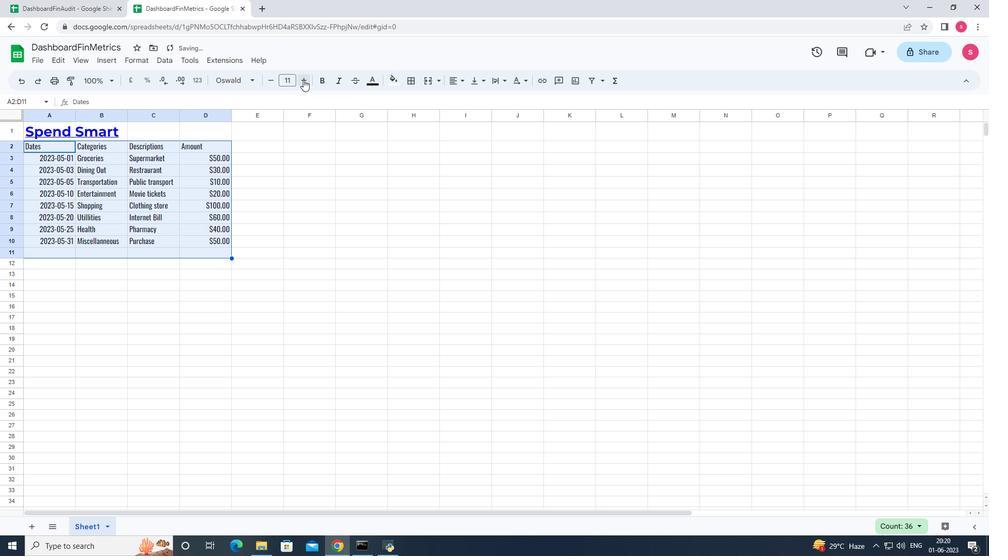 
Action: Mouse pressed left at (303, 79)
Screenshot: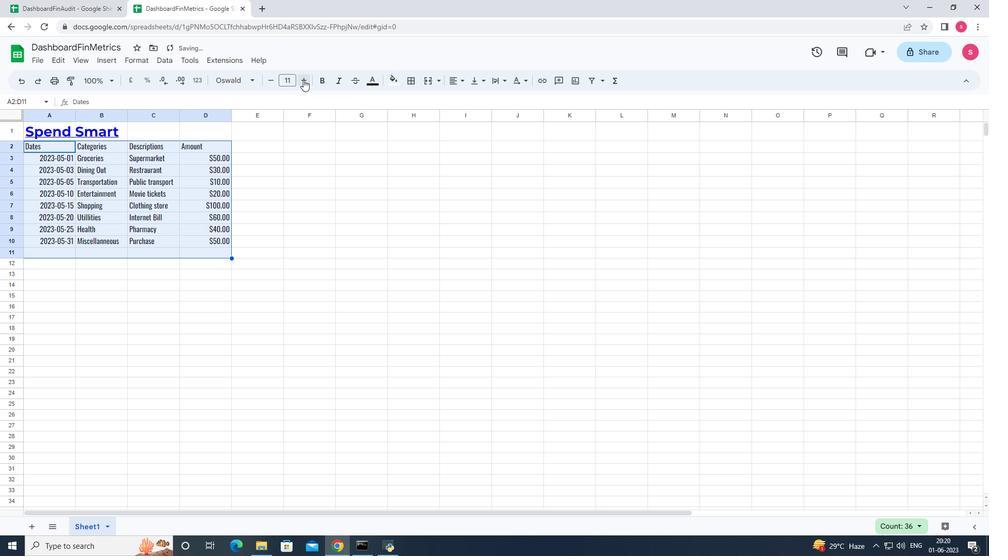 
Action: Mouse moved to (269, 81)
Screenshot: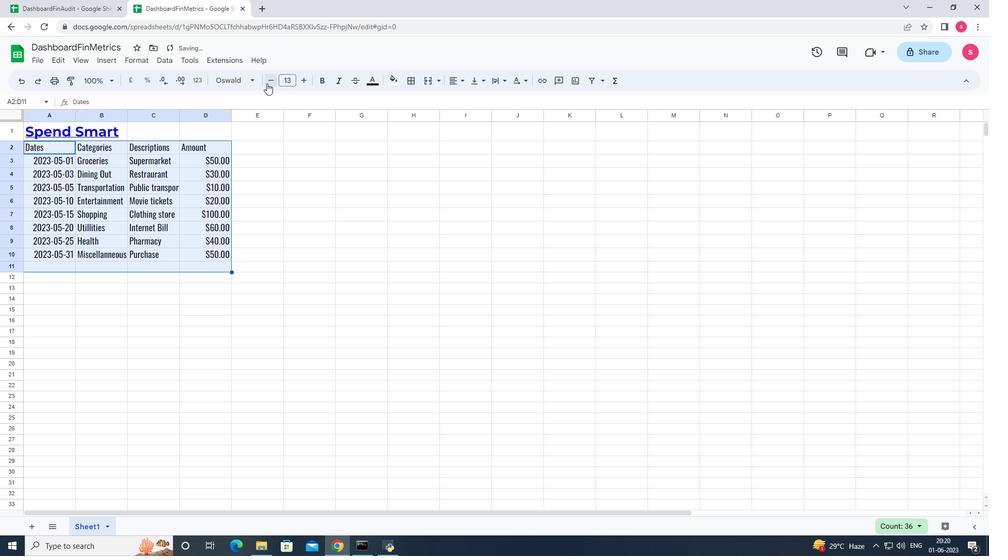 
Action: Mouse pressed left at (269, 81)
Screenshot: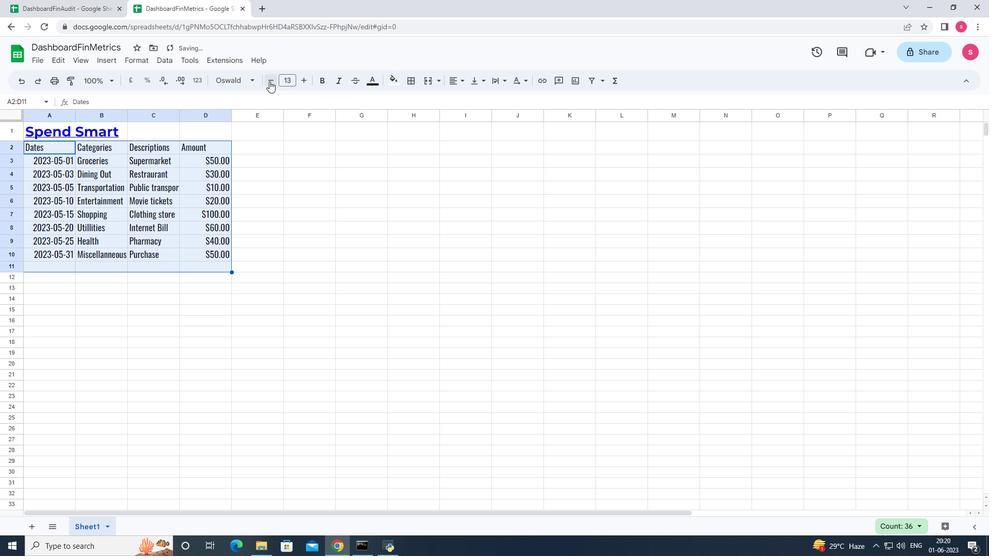 
Action: Mouse moved to (350, 215)
Screenshot: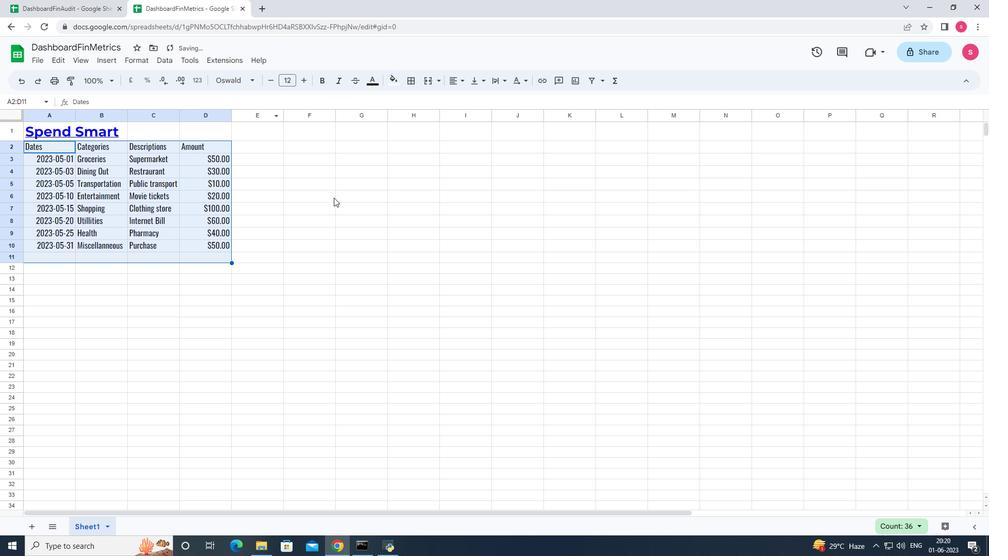 
Action: Mouse pressed left at (350, 215)
Screenshot: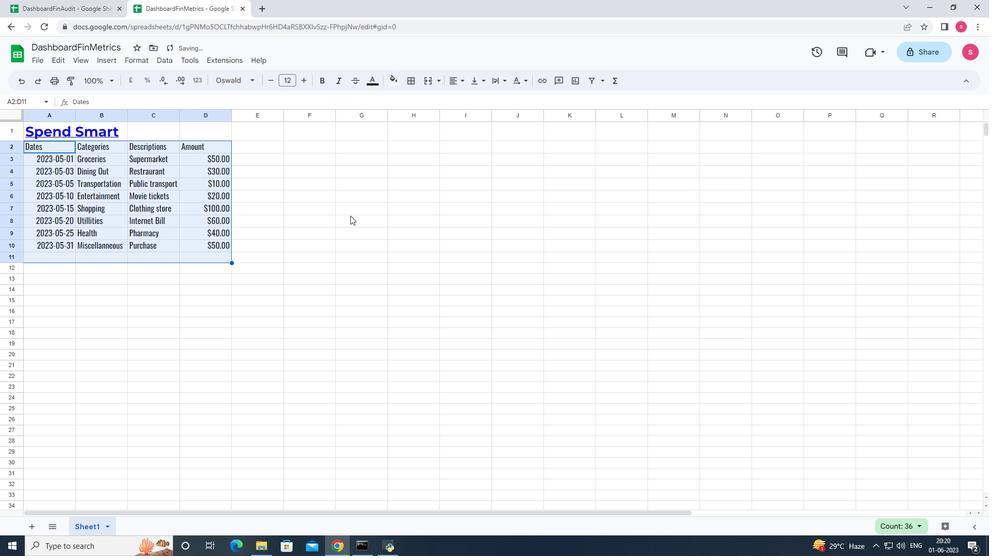 
Action: Mouse moved to (41, 125)
Screenshot: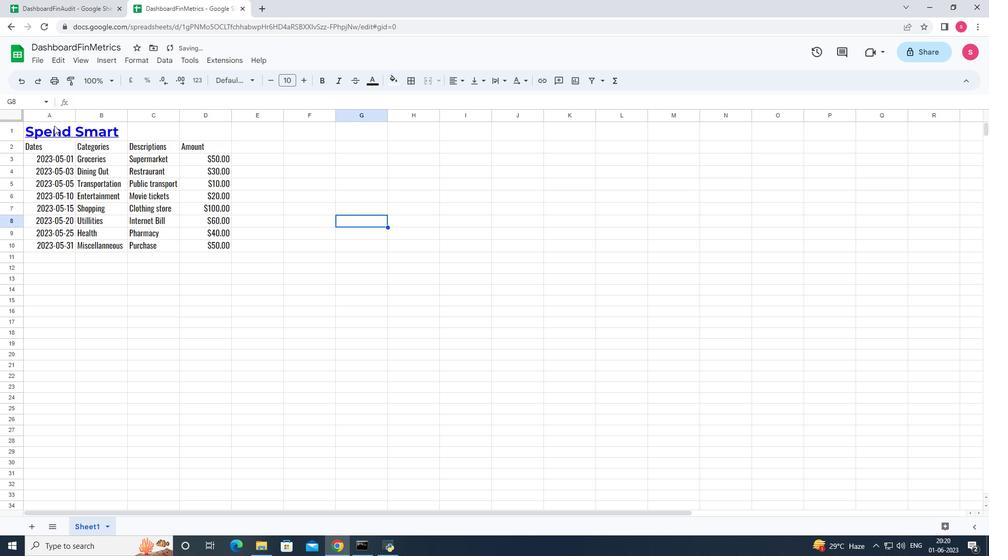 
Action: Mouse pressed left at (41, 125)
Screenshot: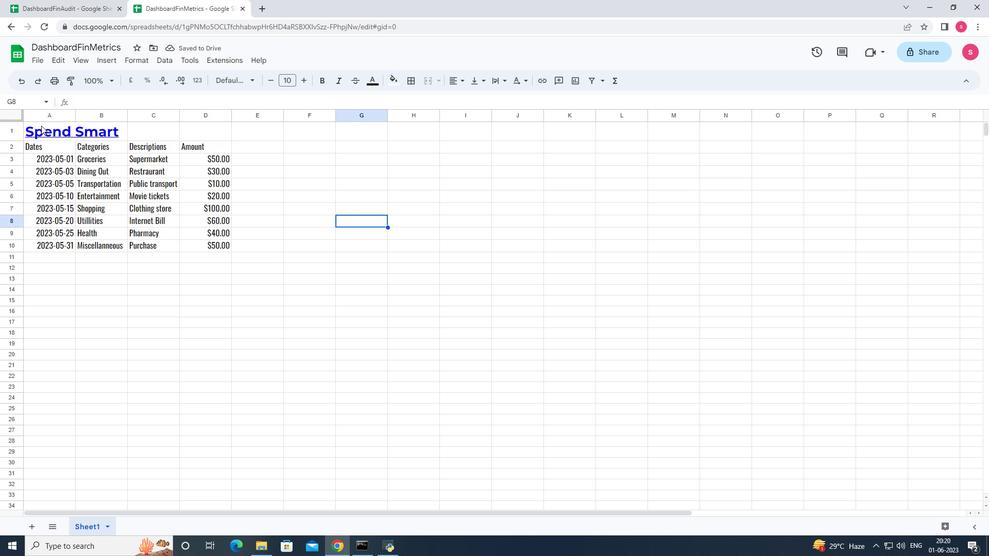
Action: Mouse moved to (456, 84)
Screenshot: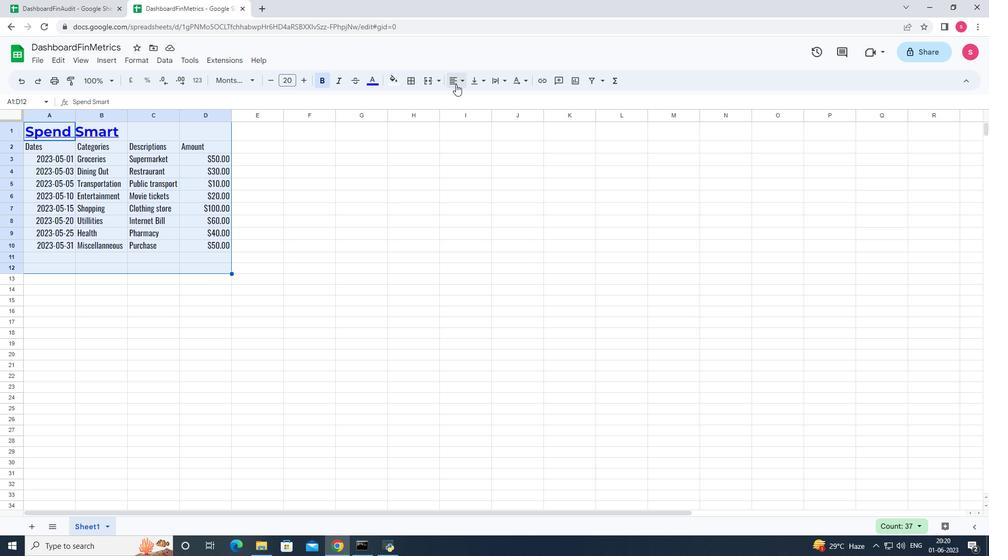 
Action: Mouse pressed left at (456, 84)
Screenshot: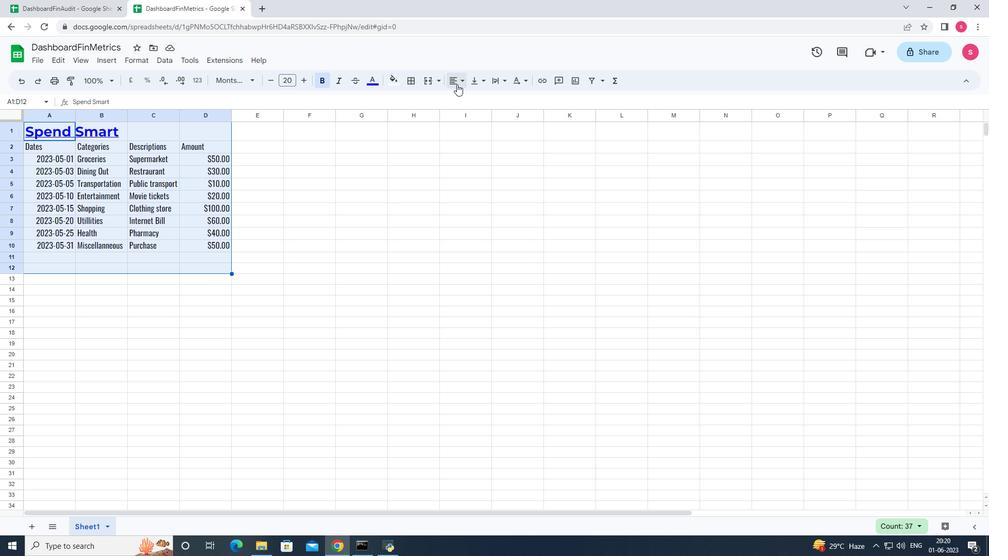 
Action: Mouse moved to (486, 98)
Screenshot: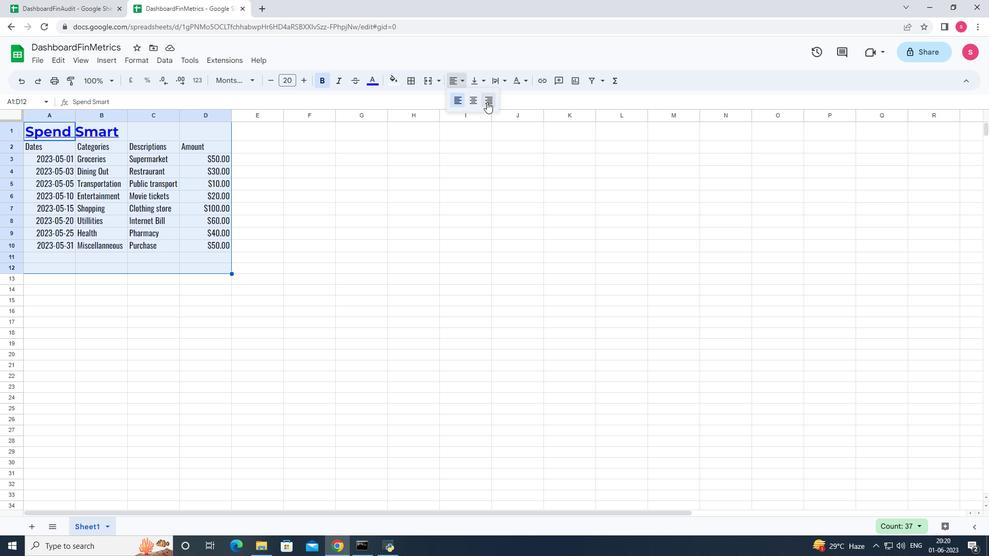 
Action: Mouse pressed left at (486, 98)
Screenshot: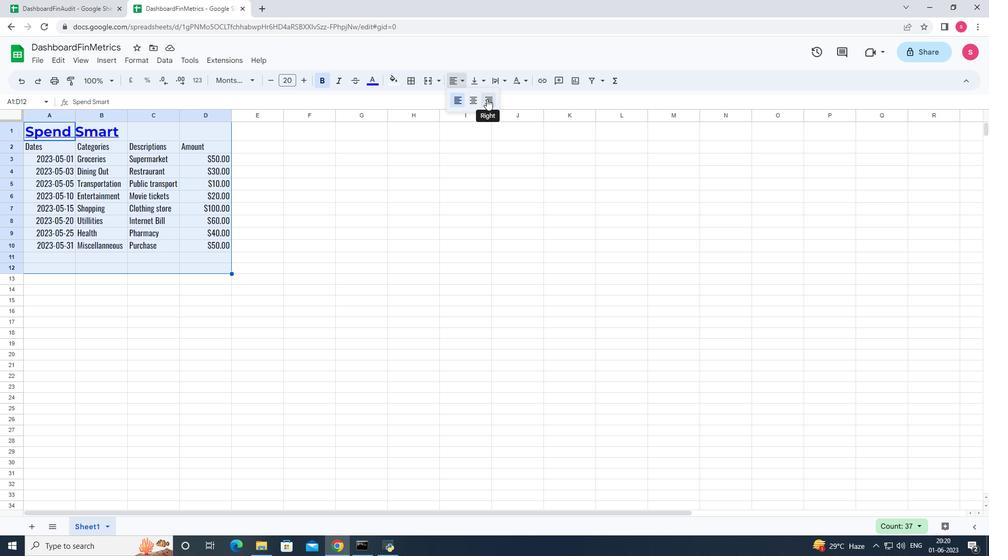 
Action: Mouse moved to (483, 265)
Screenshot: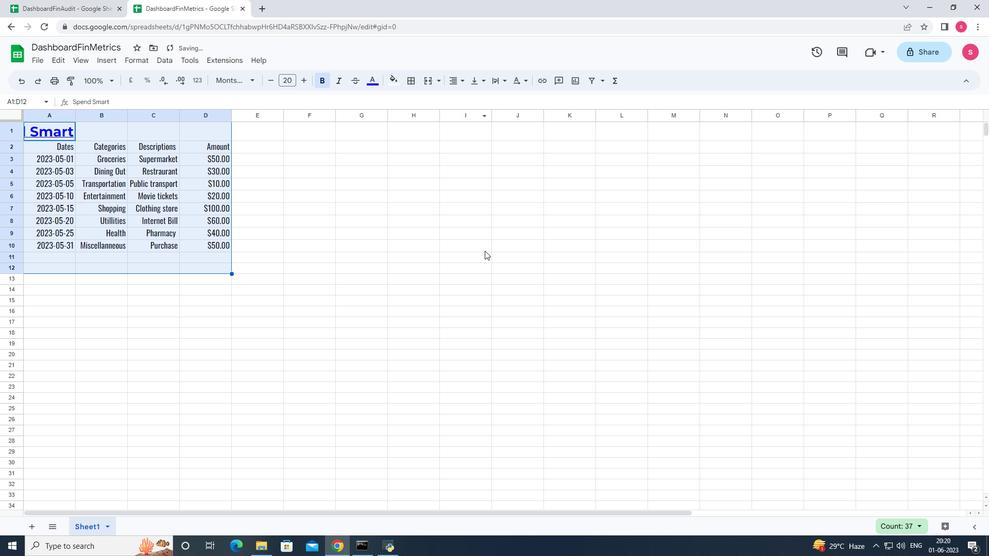 
Action: Mouse pressed left at (483, 265)
Screenshot: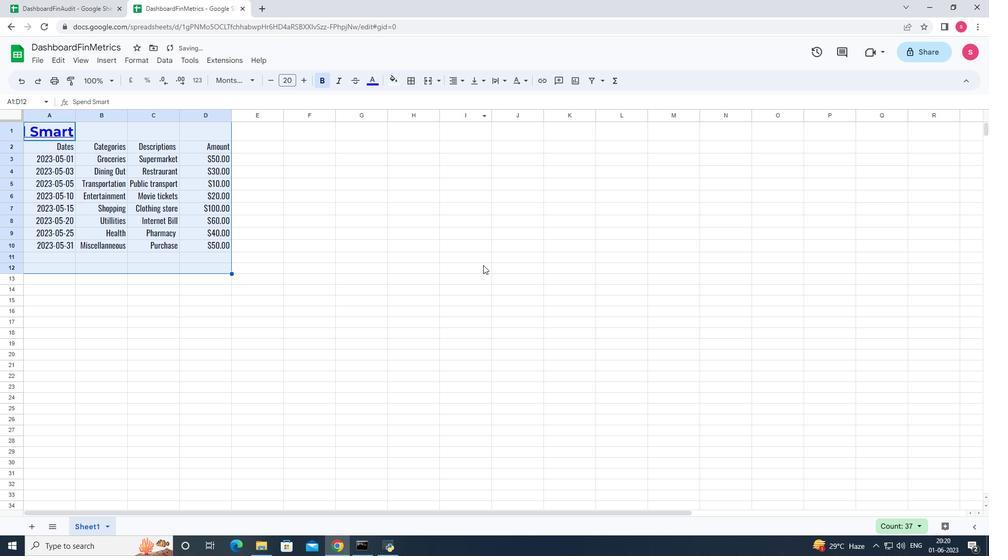 
Action: Mouse moved to (74, 115)
Screenshot: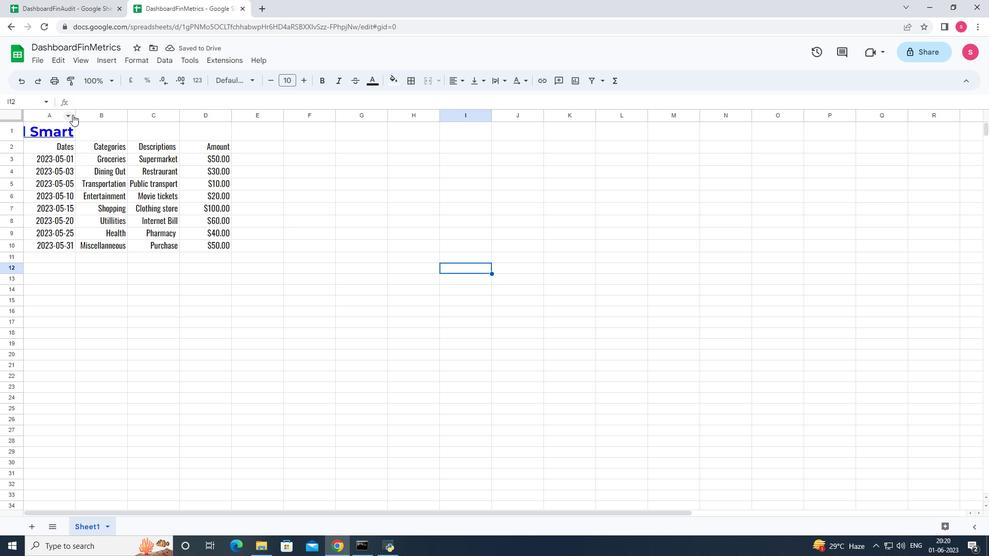 
Action: Mouse pressed left at (74, 115)
Screenshot: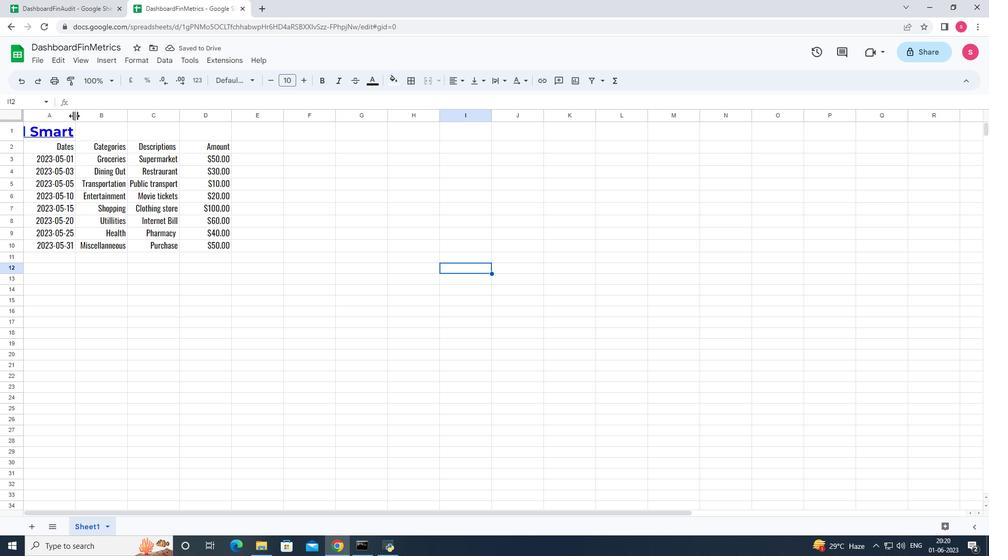 
Action: Mouse pressed left at (74, 115)
Screenshot: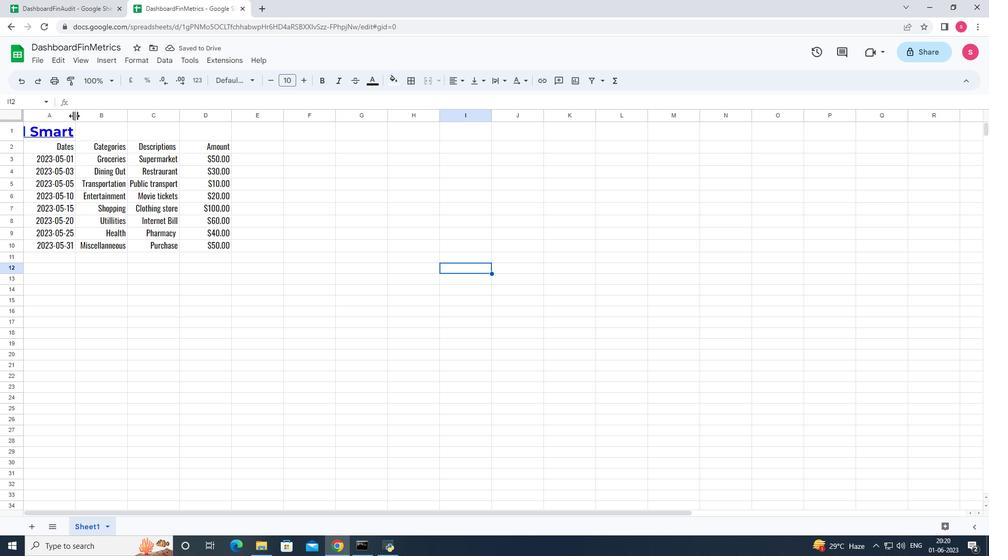 
Action: Mouse moved to (172, 114)
Screenshot: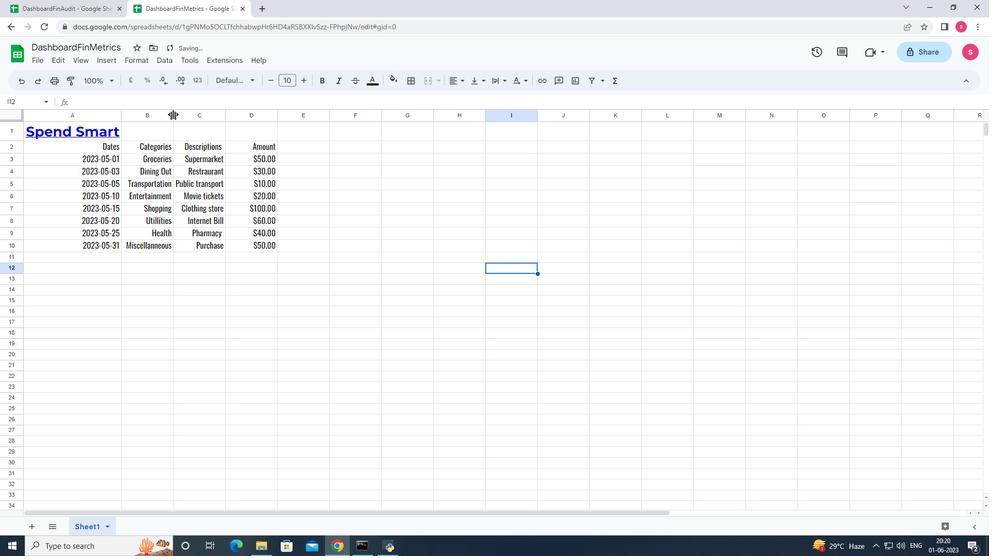 
Action: Mouse pressed left at (172, 114)
Screenshot: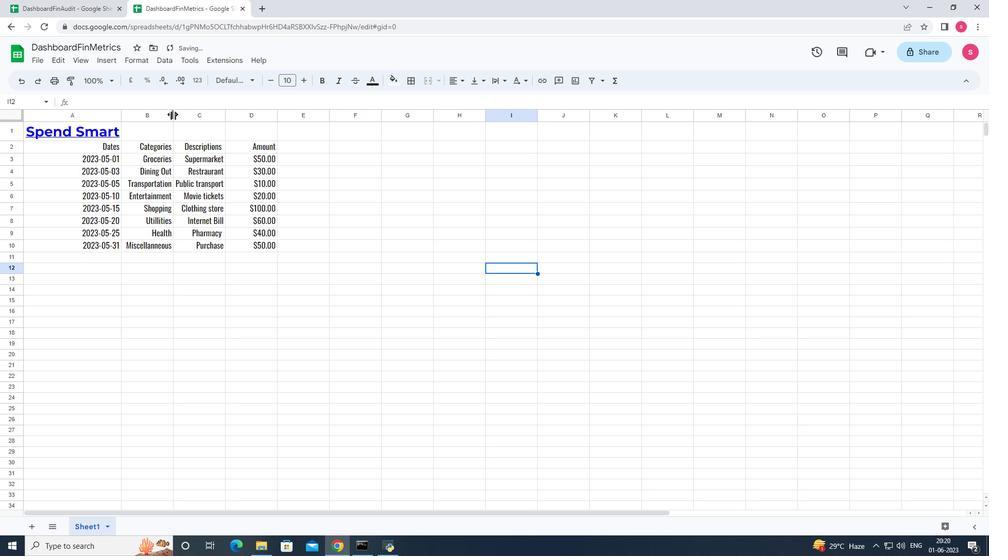 
Action: Mouse pressed left at (172, 114)
Screenshot: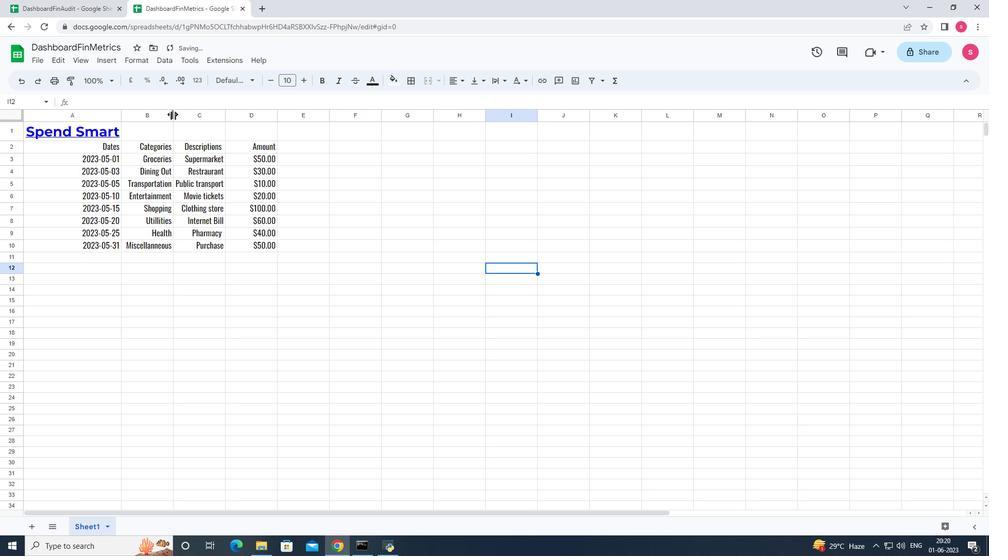 
Action: Mouse moved to (224, 116)
Screenshot: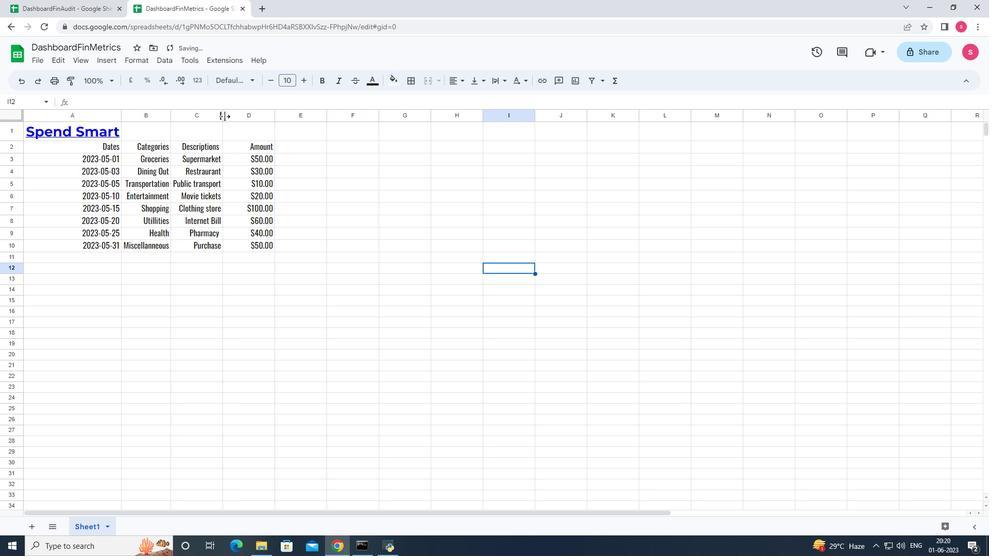 
Action: Mouse pressed left at (224, 116)
Screenshot: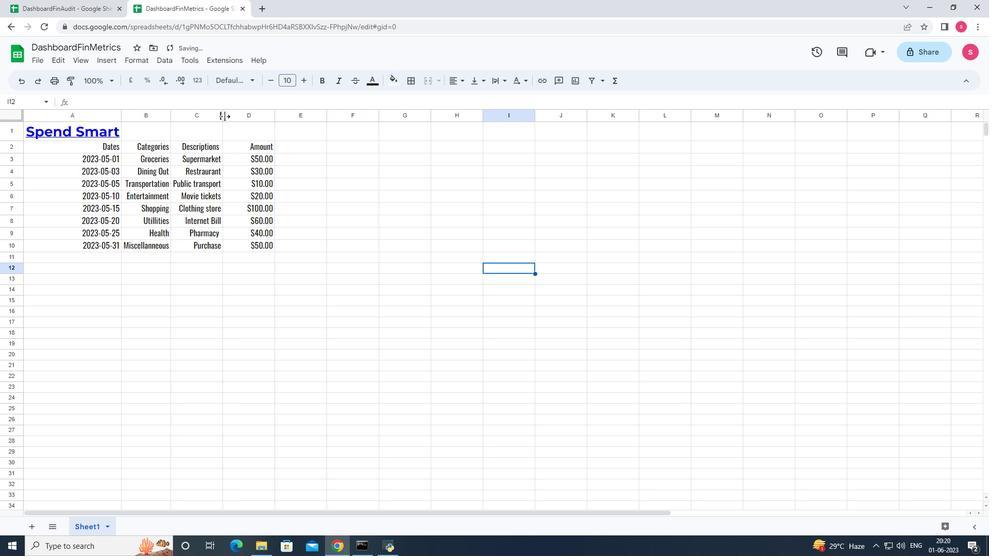 
Action: Mouse pressed left at (224, 116)
Screenshot: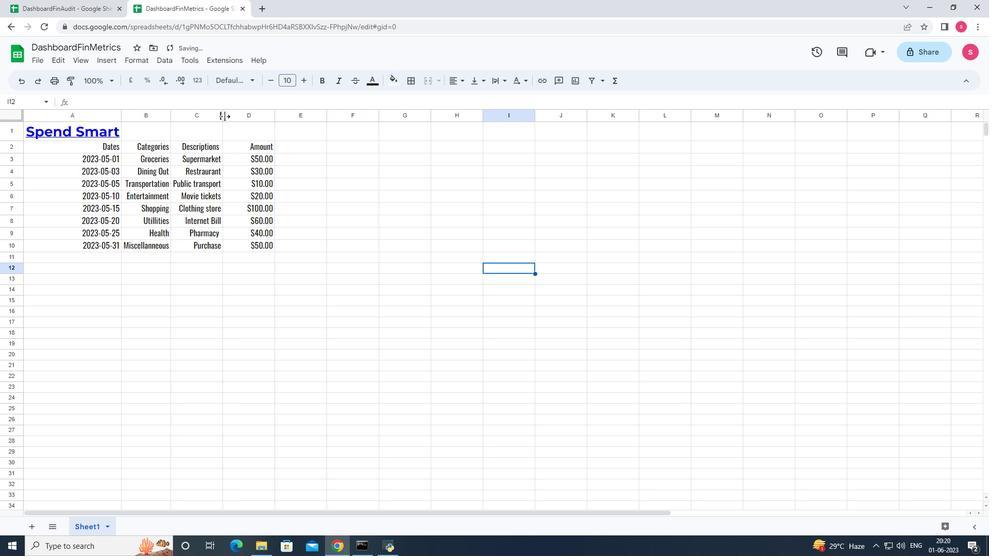 
Action: Mouse moved to (276, 116)
Screenshot: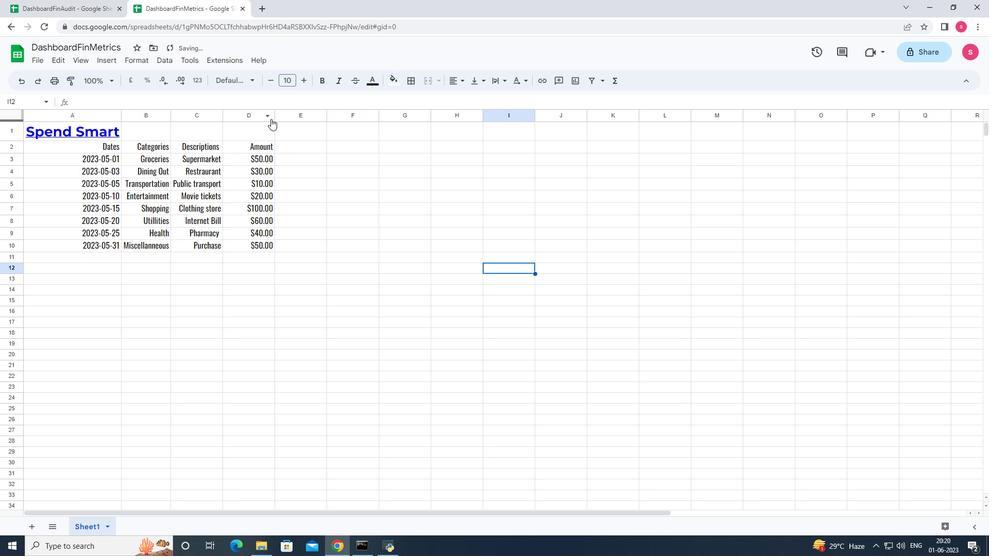 
Action: Mouse pressed left at (276, 116)
Screenshot: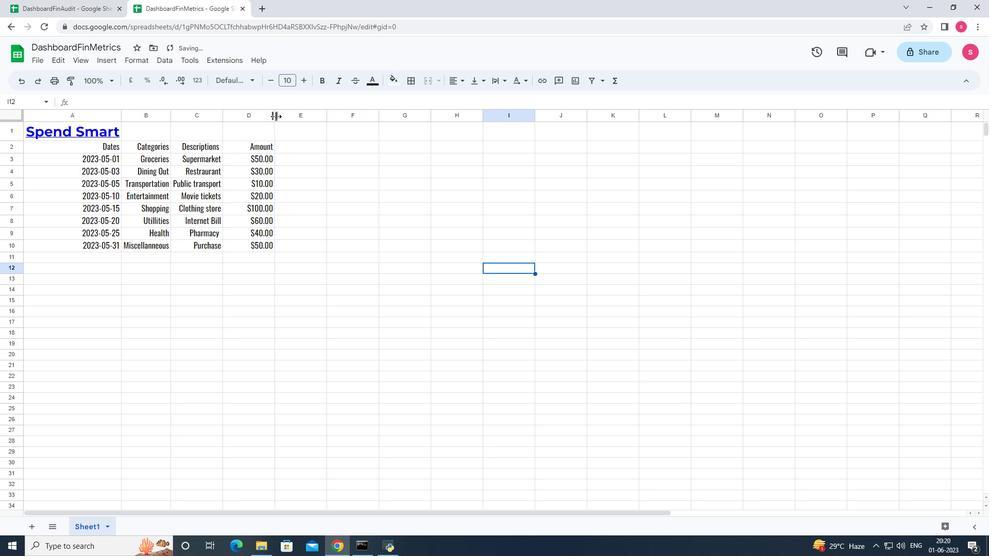 
Action: Mouse pressed left at (276, 116)
Screenshot: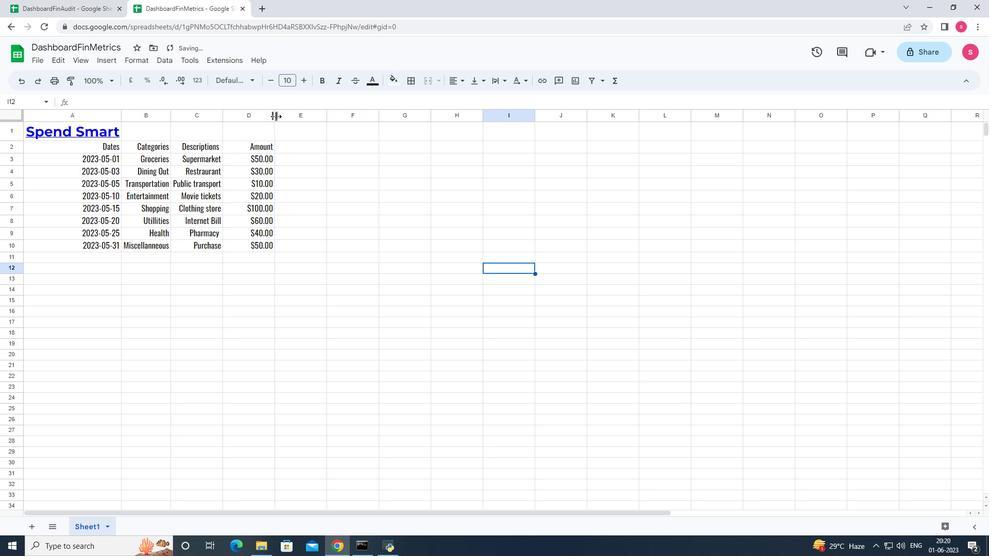 
Action: Mouse moved to (322, 285)
Screenshot: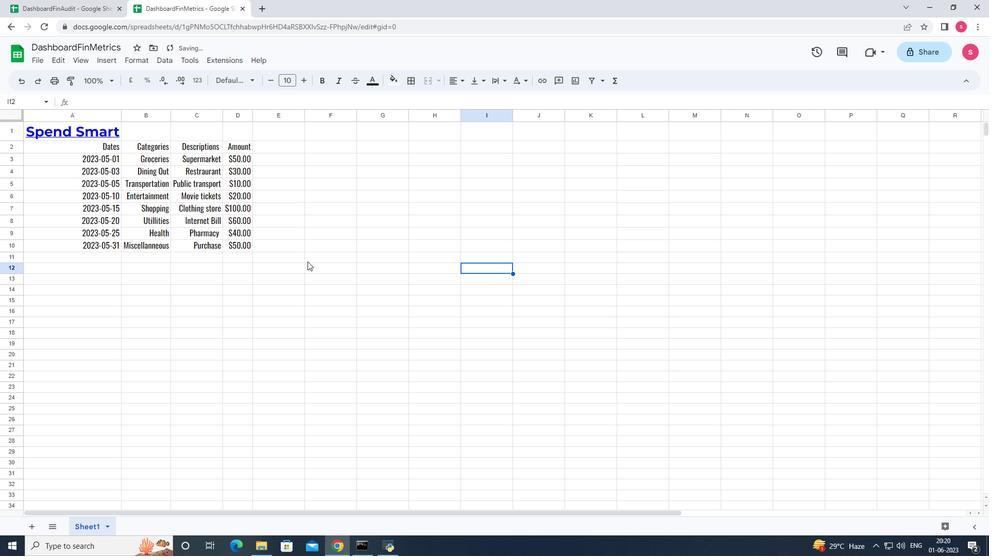 
Action: Key pressed ctrl+S
Screenshot: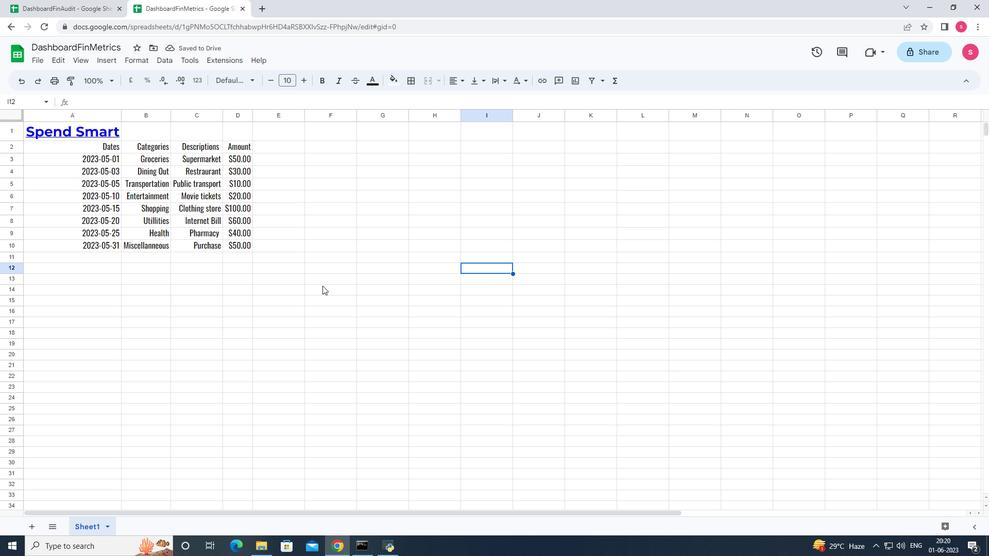 
Action: Mouse moved to (322, 286)
Screenshot: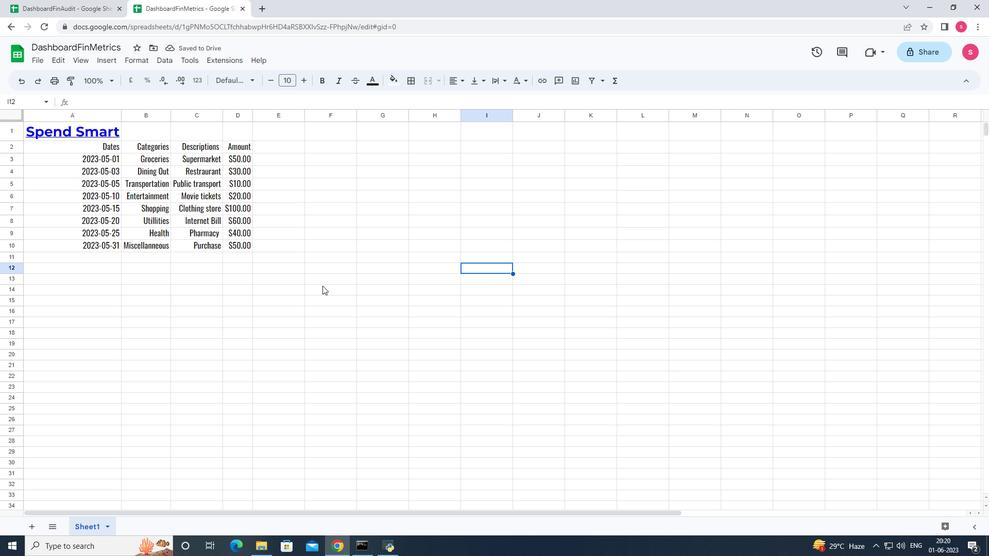
